 Task: Find connections with filter location Asunción Mita with filter topic #Culturewith filter profile language Spanish with filter current company John Deere with filter school Indian Institute of Management Rohtak with filter industry Internet News with filter service category Video Production with filter keywords title Shelf Stocker
Action: Mouse moved to (479, 49)
Screenshot: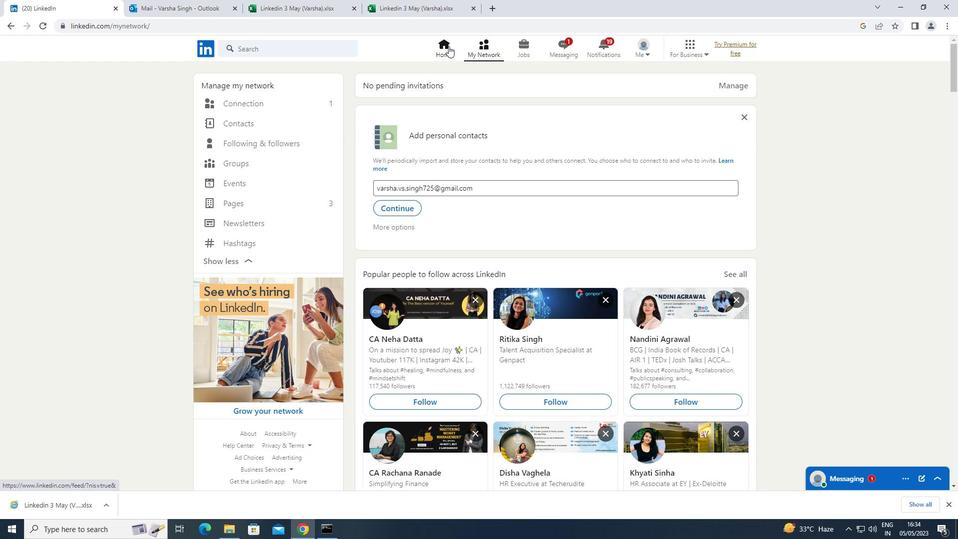 
Action: Mouse pressed left at (479, 49)
Screenshot: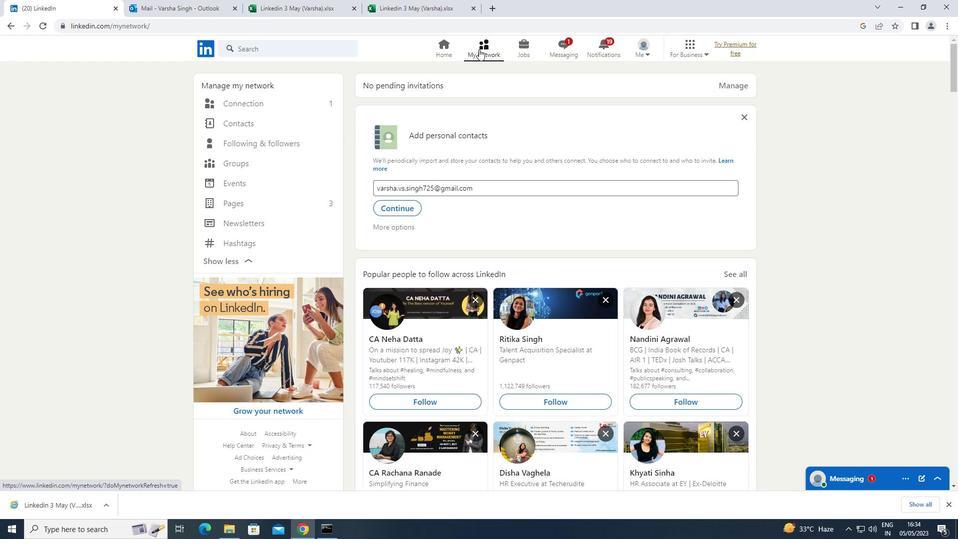 
Action: Mouse moved to (271, 99)
Screenshot: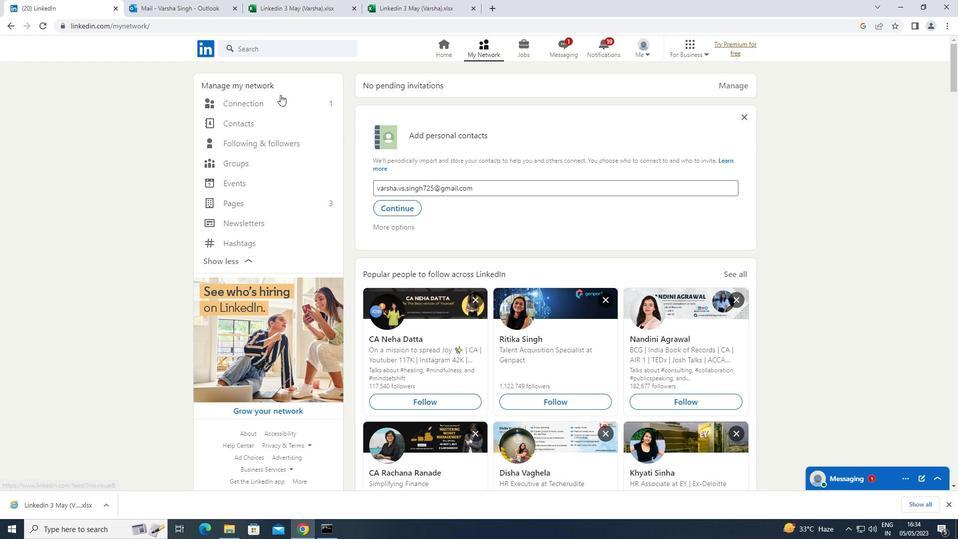 
Action: Mouse pressed left at (271, 99)
Screenshot: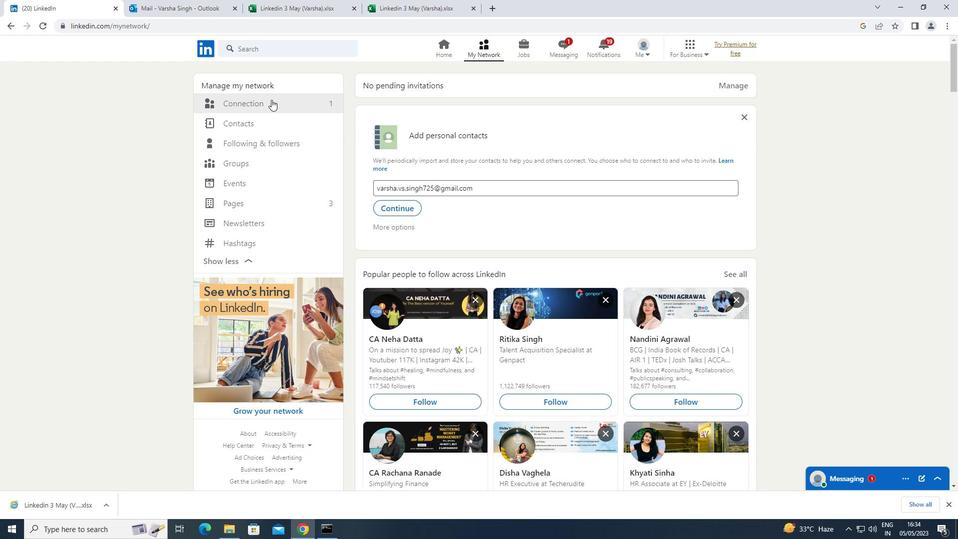 
Action: Mouse moved to (551, 101)
Screenshot: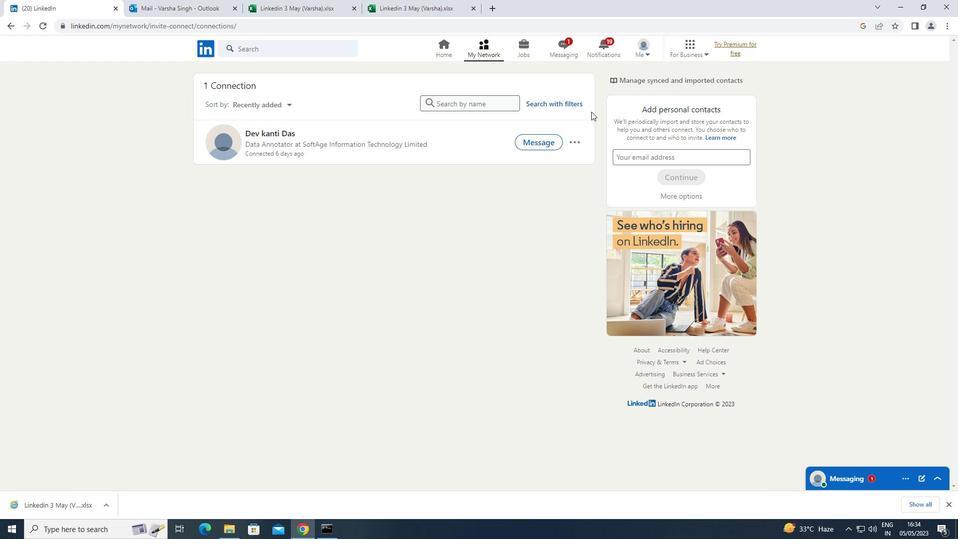 
Action: Mouse pressed left at (551, 101)
Screenshot: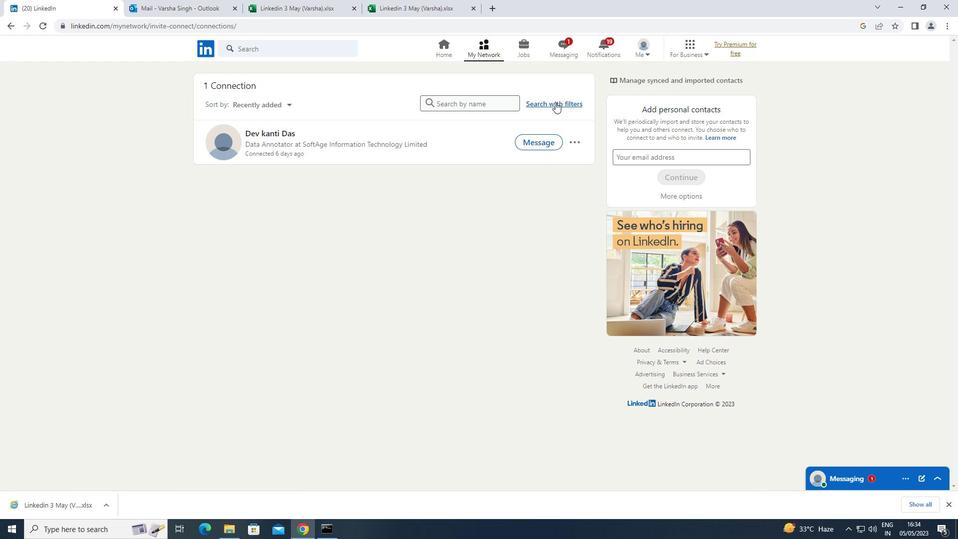 
Action: Mouse moved to (505, 75)
Screenshot: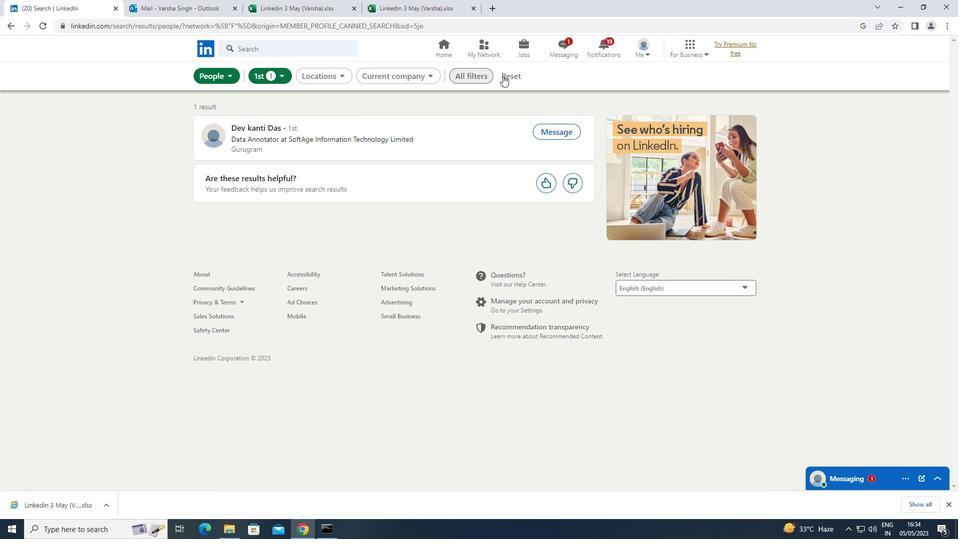 
Action: Mouse pressed left at (505, 75)
Screenshot: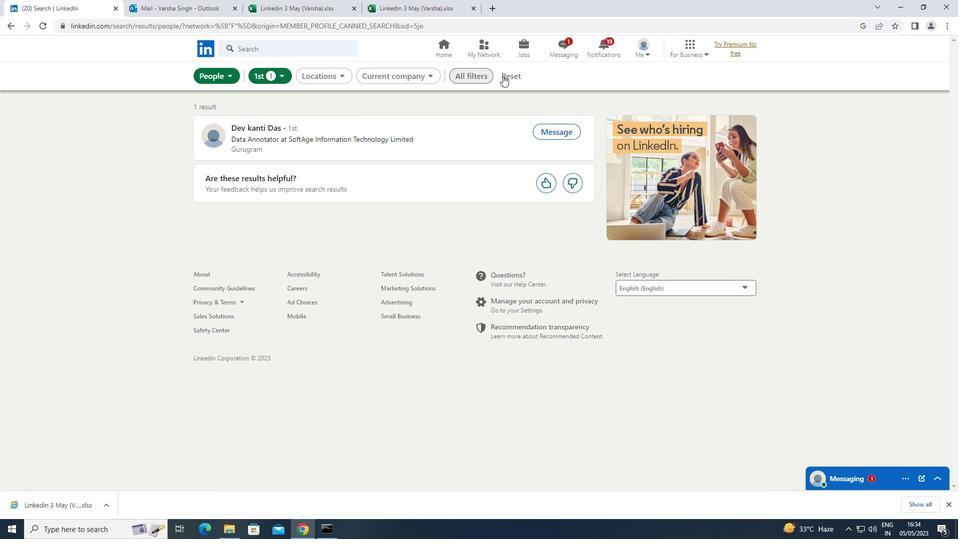 
Action: Mouse moved to (483, 77)
Screenshot: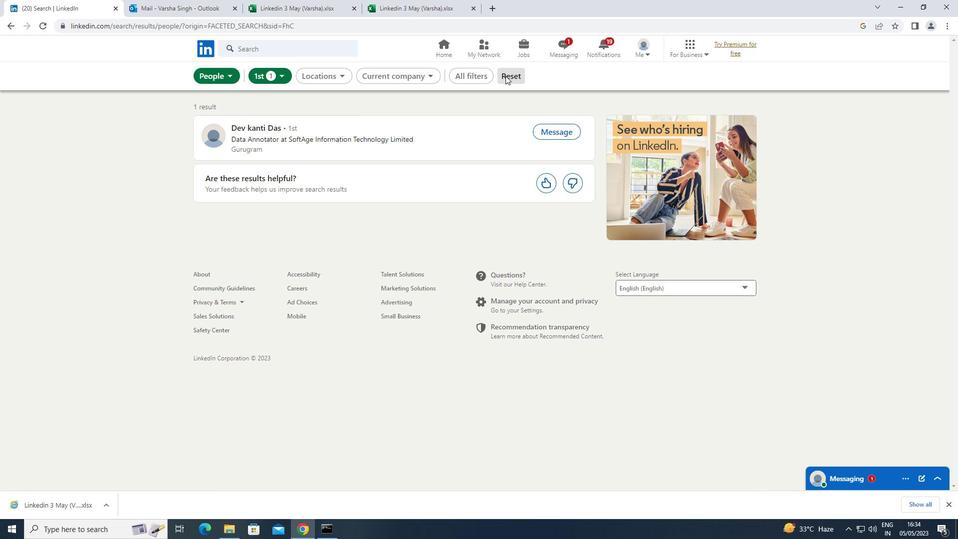 
Action: Mouse pressed left at (483, 77)
Screenshot: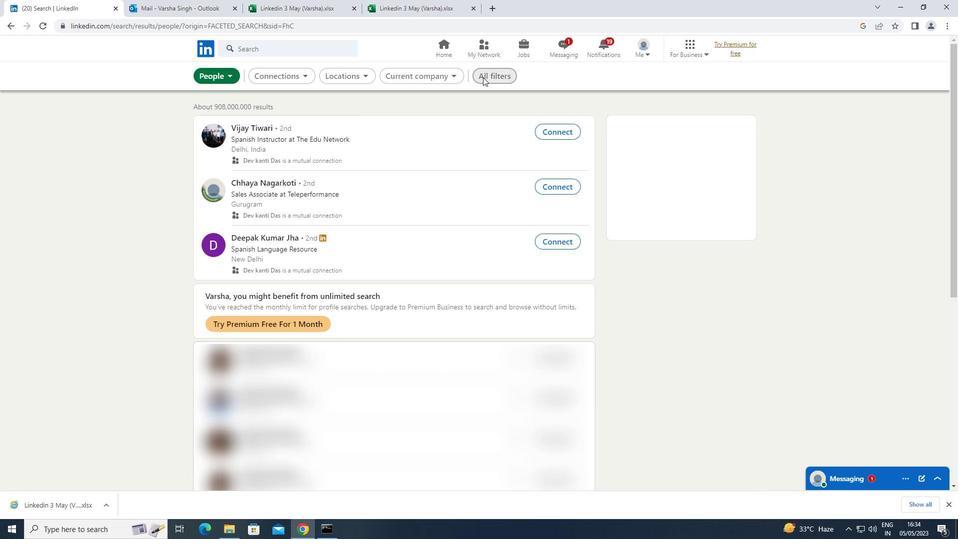 
Action: Mouse moved to (819, 234)
Screenshot: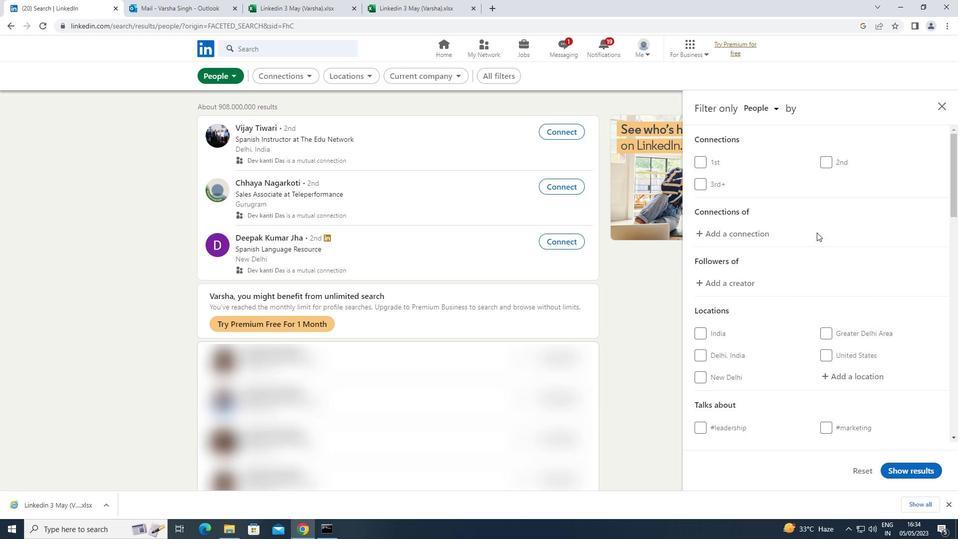 
Action: Mouse scrolled (819, 233) with delta (0, 0)
Screenshot: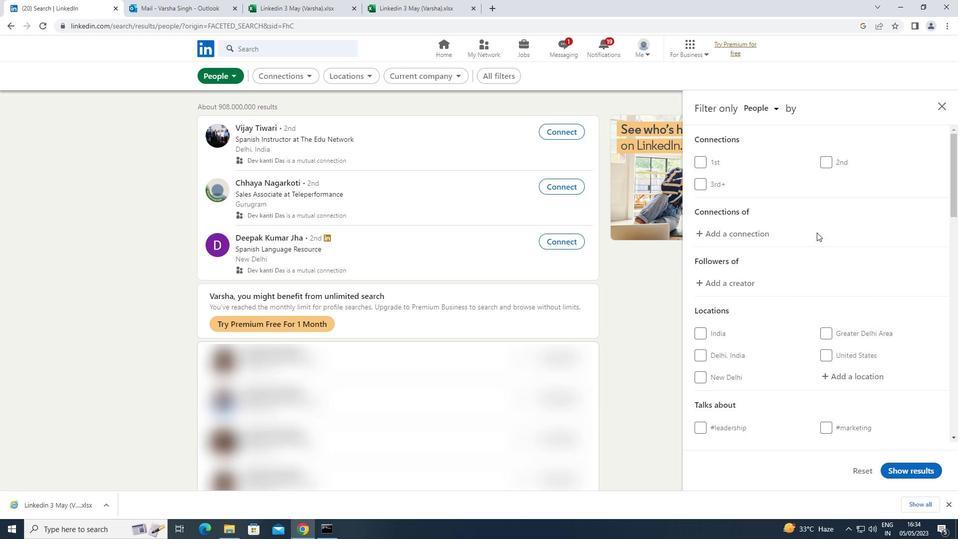 
Action: Mouse moved to (819, 234)
Screenshot: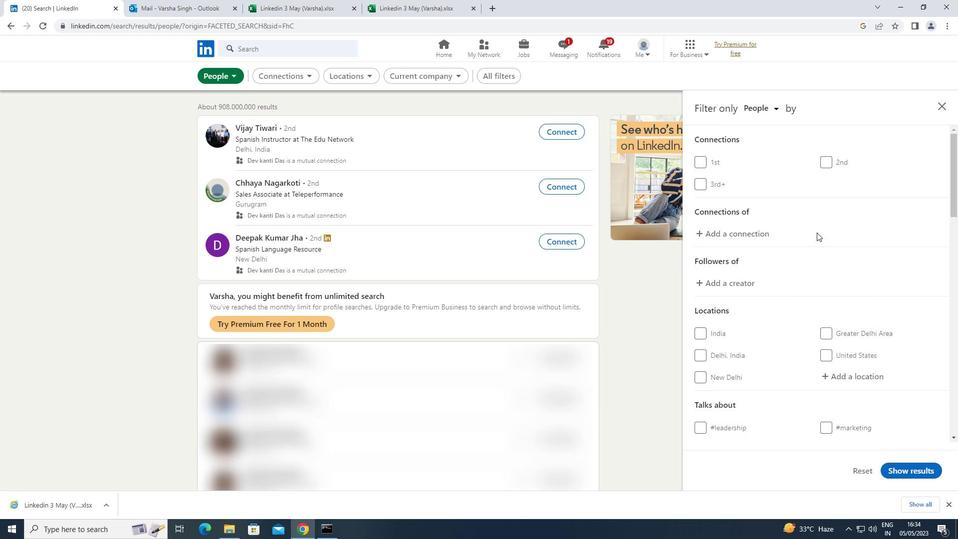 
Action: Mouse scrolled (819, 234) with delta (0, 0)
Screenshot: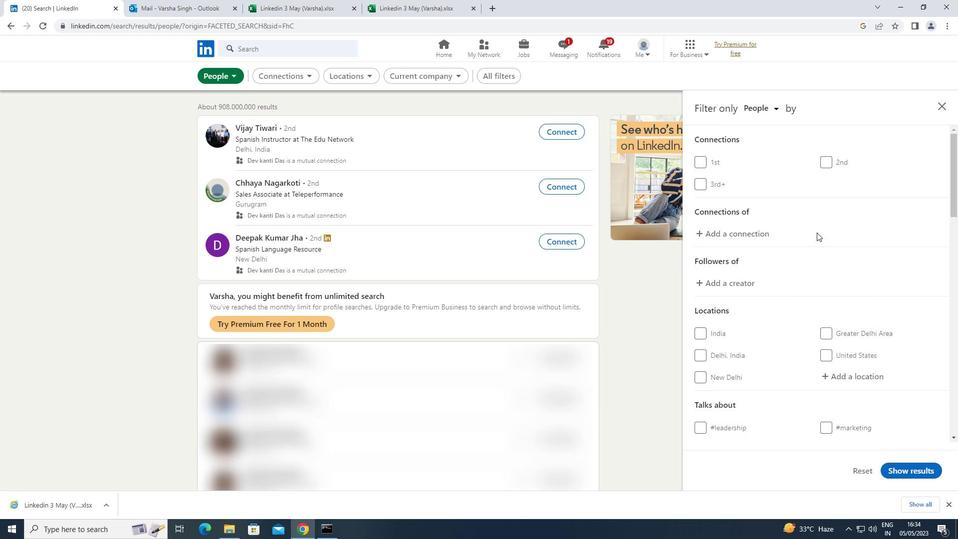 
Action: Mouse moved to (850, 274)
Screenshot: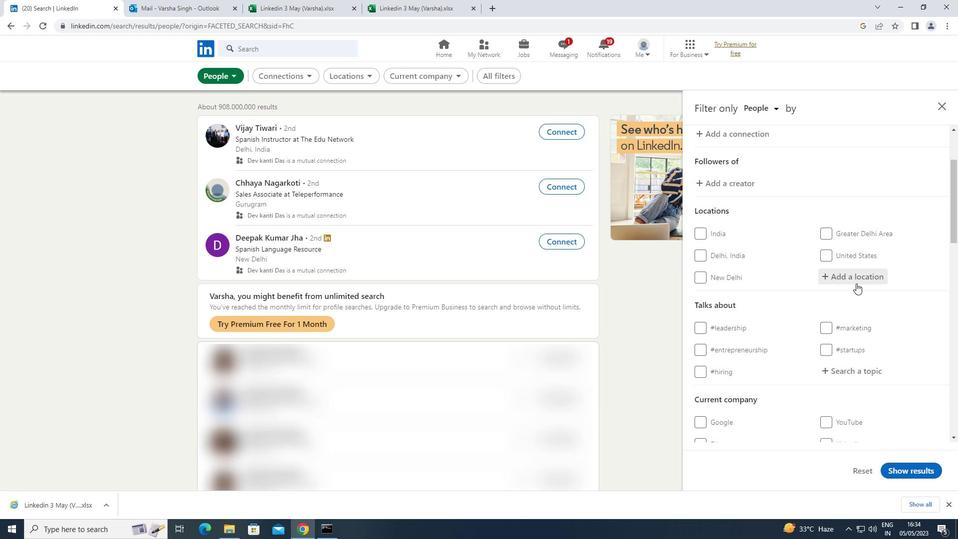 
Action: Mouse pressed left at (850, 274)
Screenshot: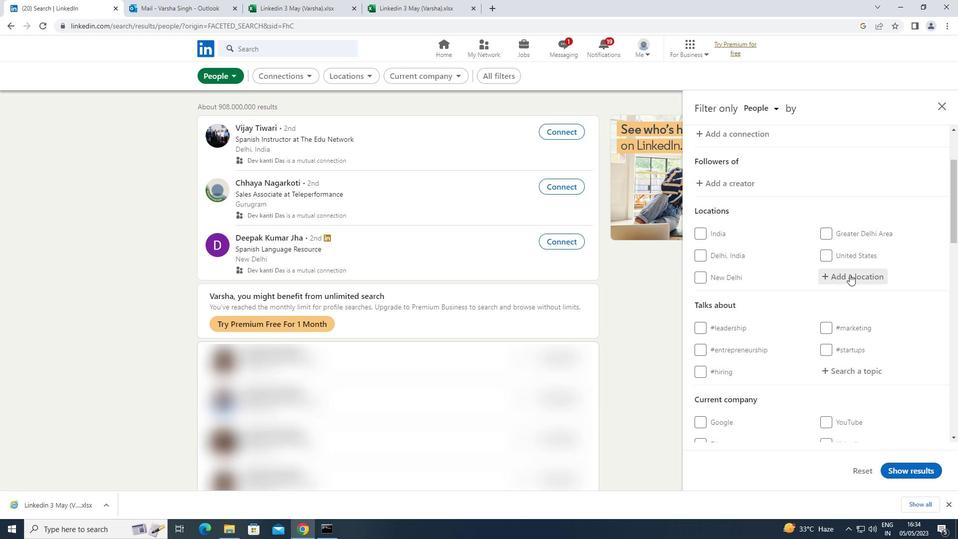 
Action: Key pressed <Key.shift><Key.shift>ASUNCION<Key.space><Key.shift>MITA
Screenshot: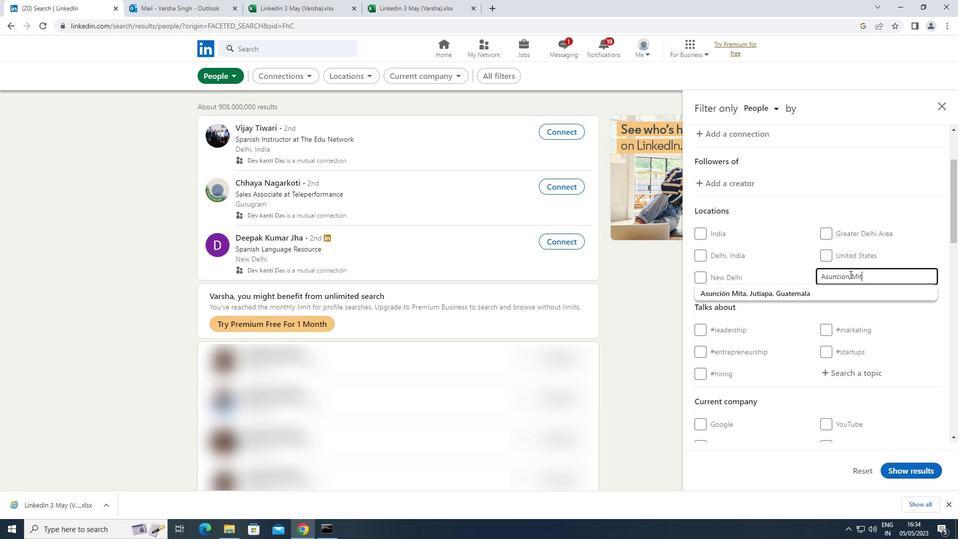 
Action: Mouse moved to (830, 370)
Screenshot: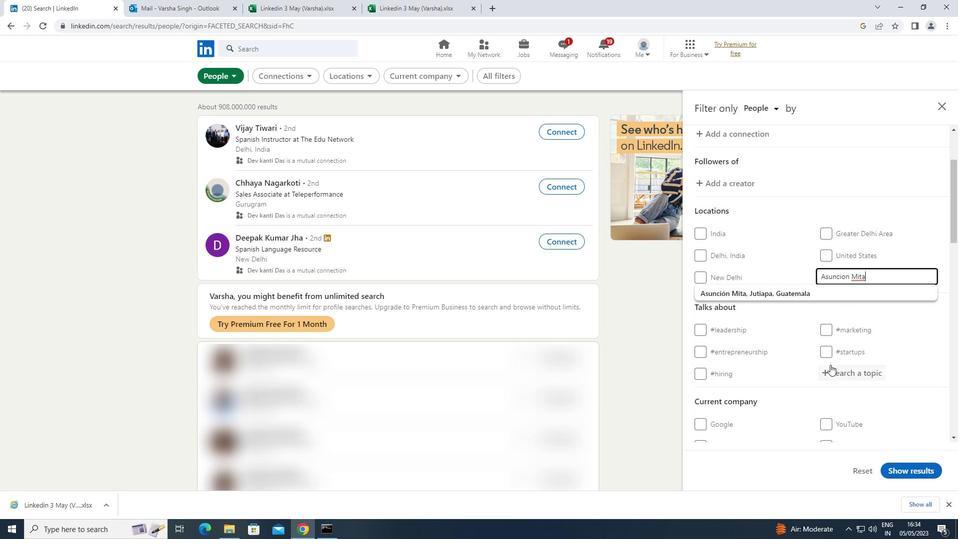 
Action: Mouse pressed left at (830, 370)
Screenshot: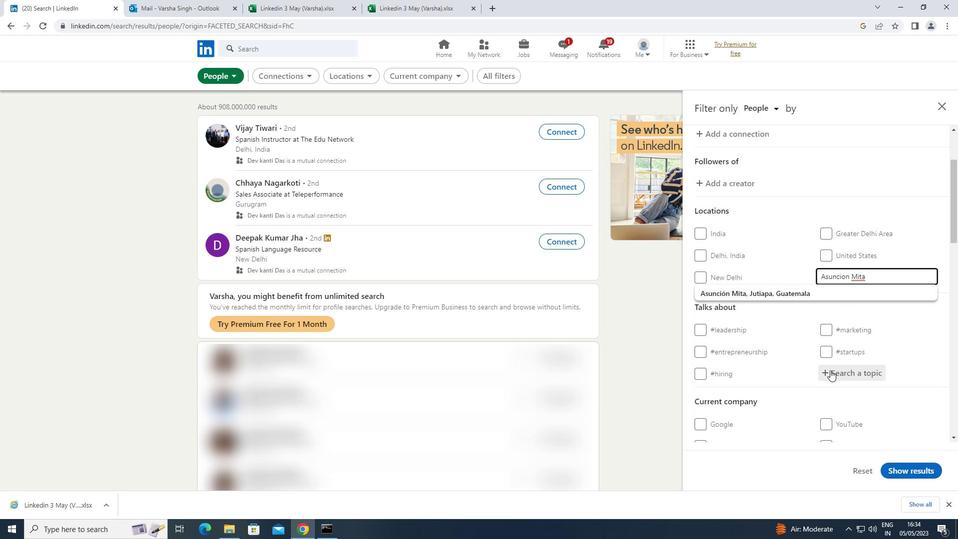 
Action: Key pressed <Key.shift>CULTURE
Screenshot: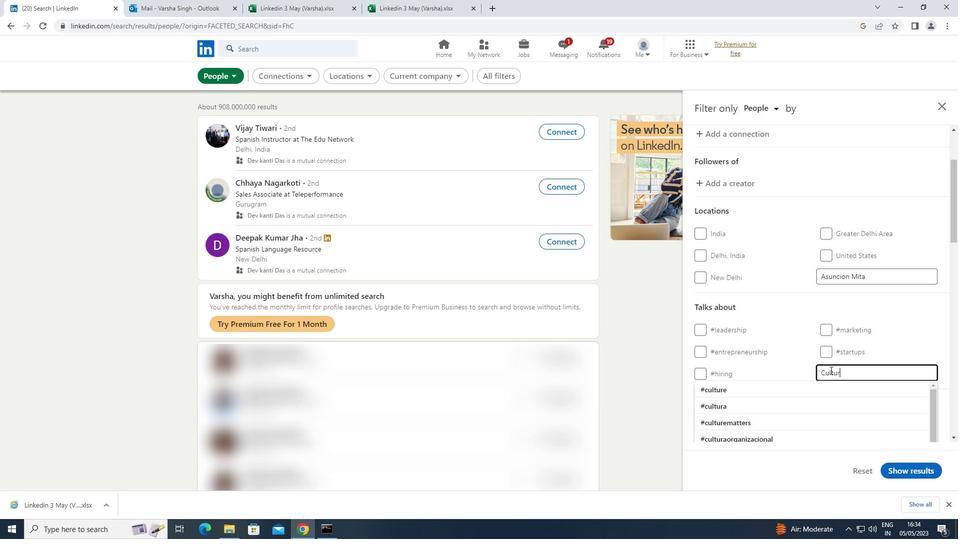
Action: Mouse moved to (809, 386)
Screenshot: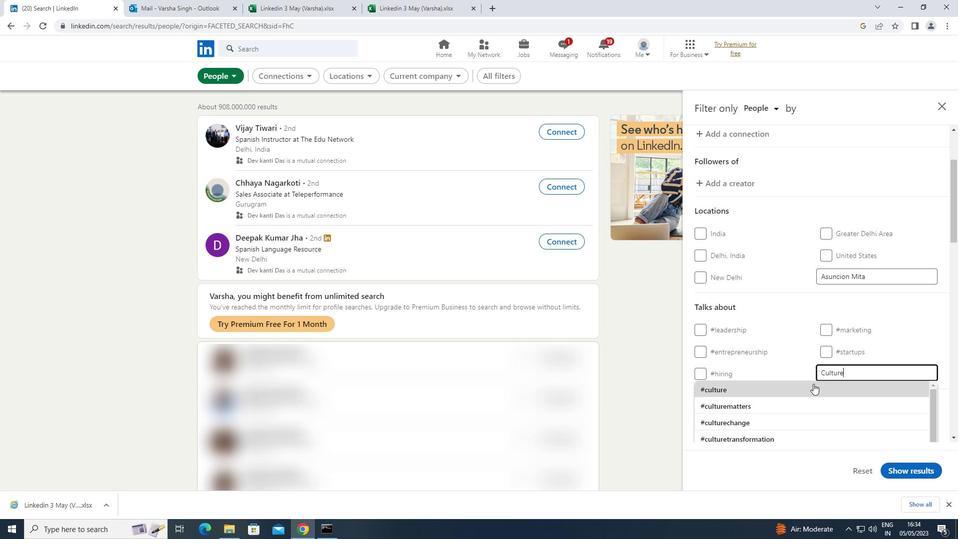 
Action: Mouse pressed left at (809, 386)
Screenshot: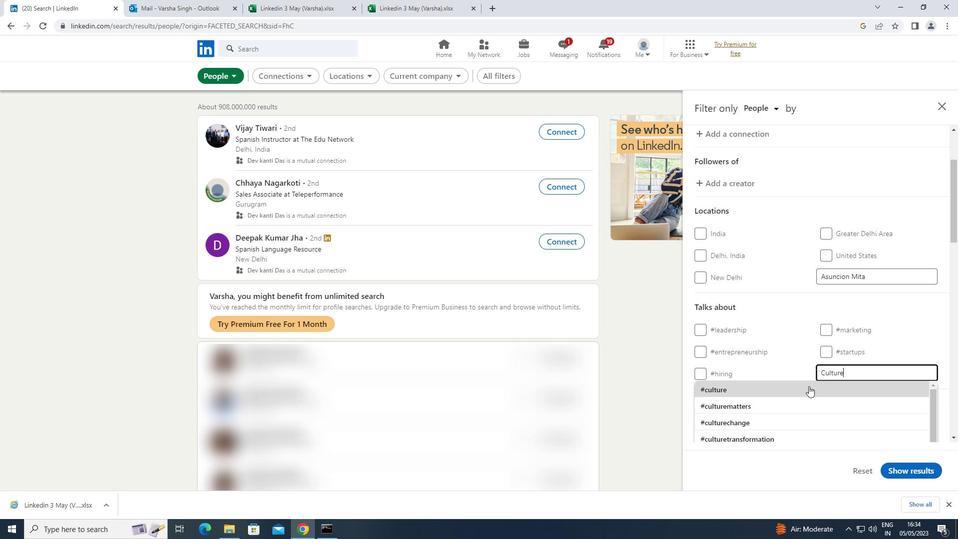 
Action: Mouse moved to (810, 384)
Screenshot: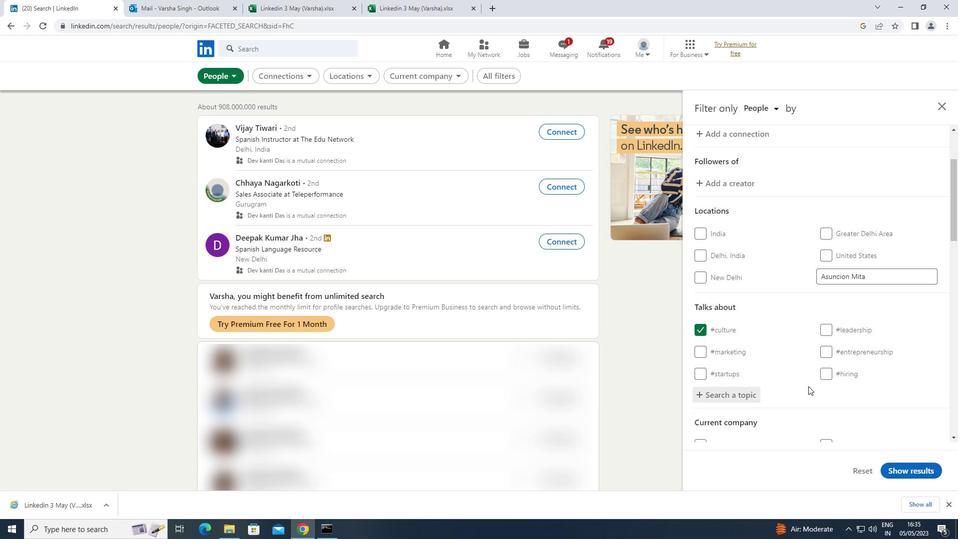 
Action: Mouse scrolled (810, 384) with delta (0, 0)
Screenshot: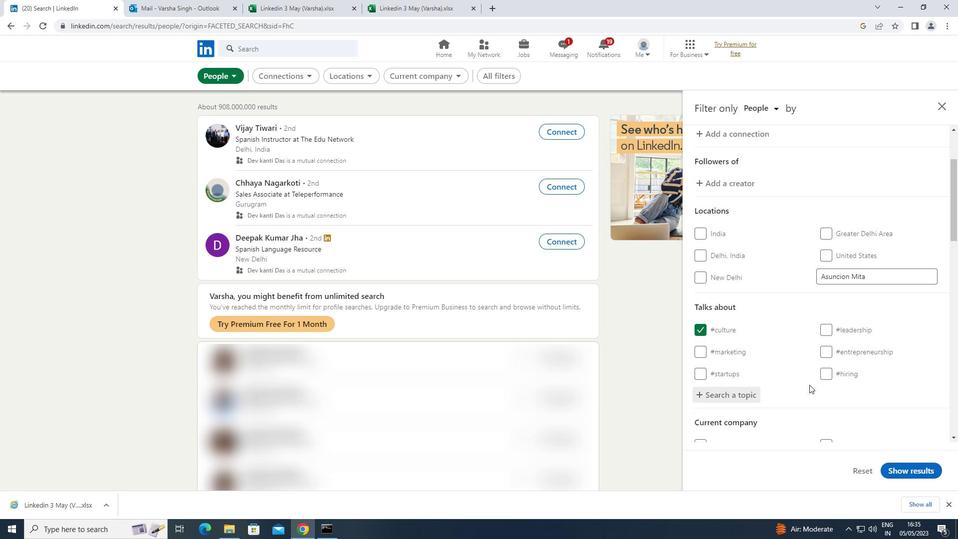 
Action: Mouse scrolled (810, 384) with delta (0, 0)
Screenshot: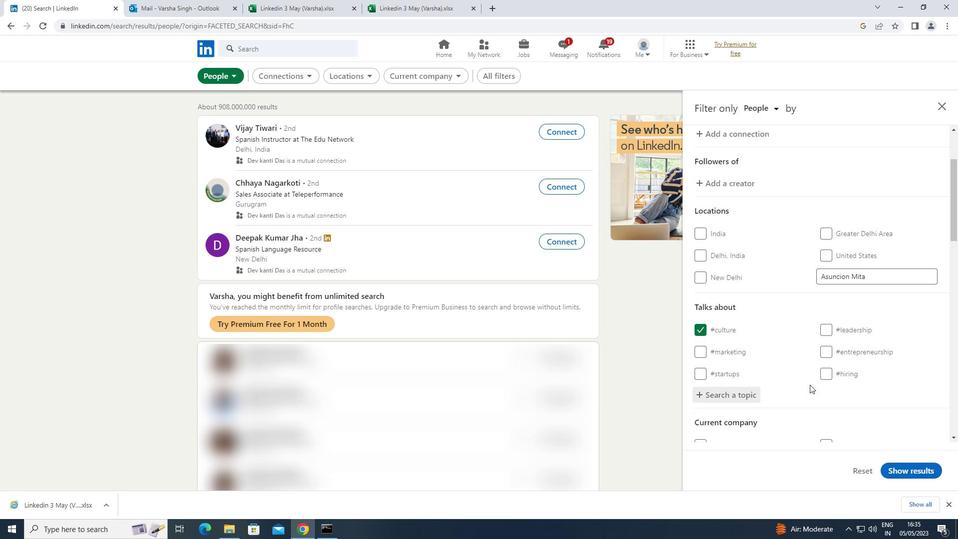 
Action: Mouse moved to (812, 380)
Screenshot: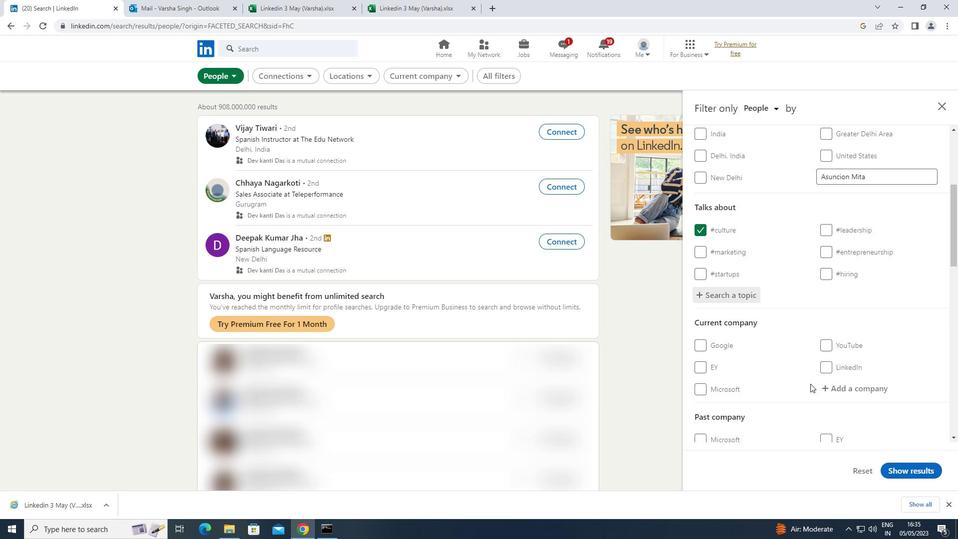 
Action: Mouse scrolled (812, 379) with delta (0, 0)
Screenshot: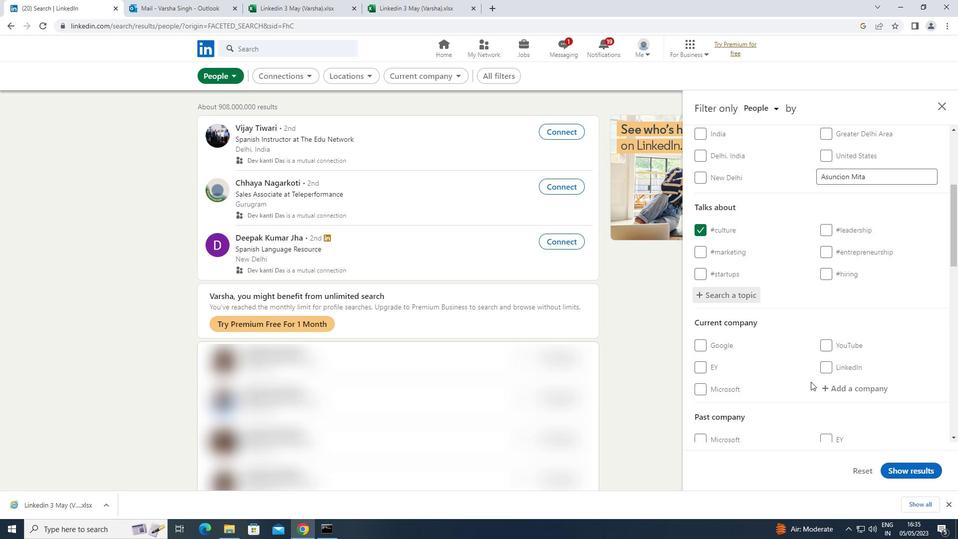 
Action: Mouse scrolled (812, 379) with delta (0, 0)
Screenshot: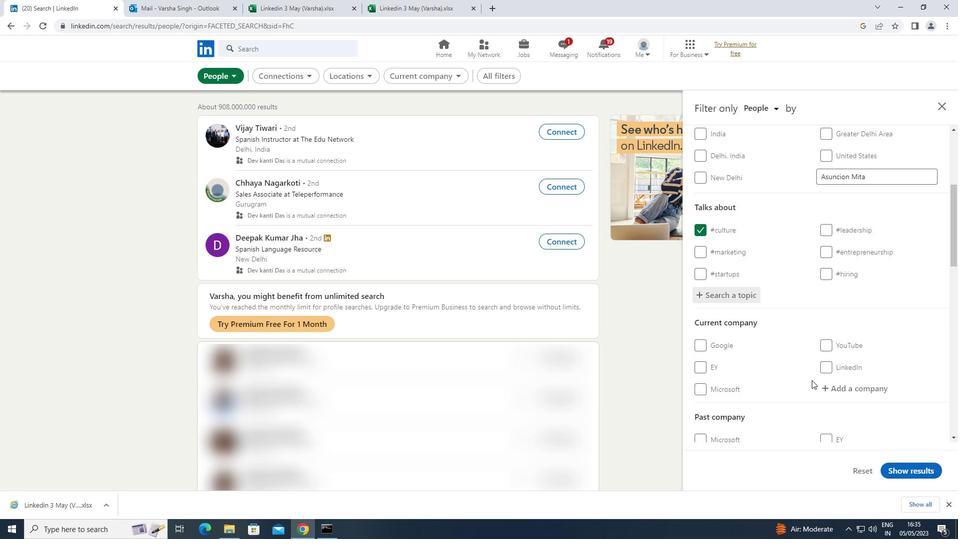 
Action: Mouse scrolled (812, 379) with delta (0, 0)
Screenshot: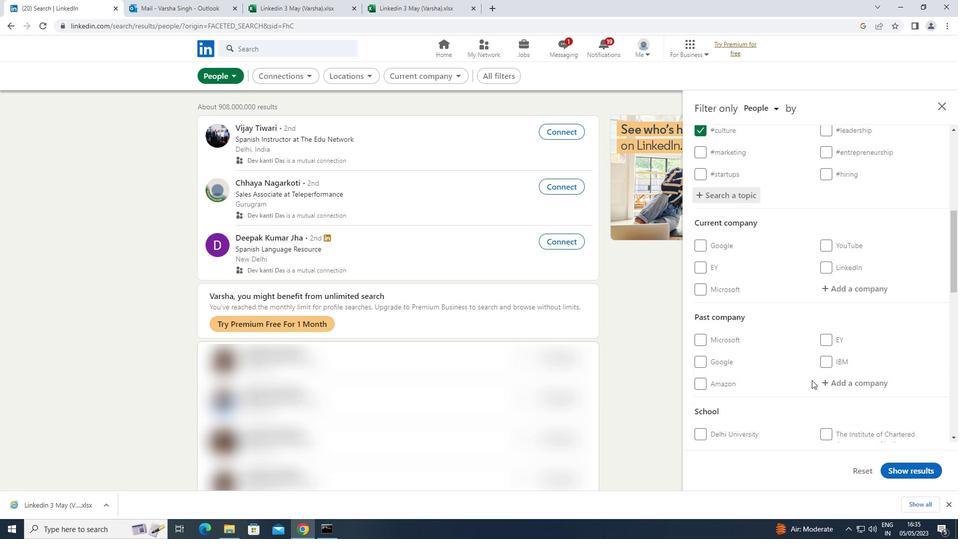 
Action: Mouse scrolled (812, 379) with delta (0, 0)
Screenshot: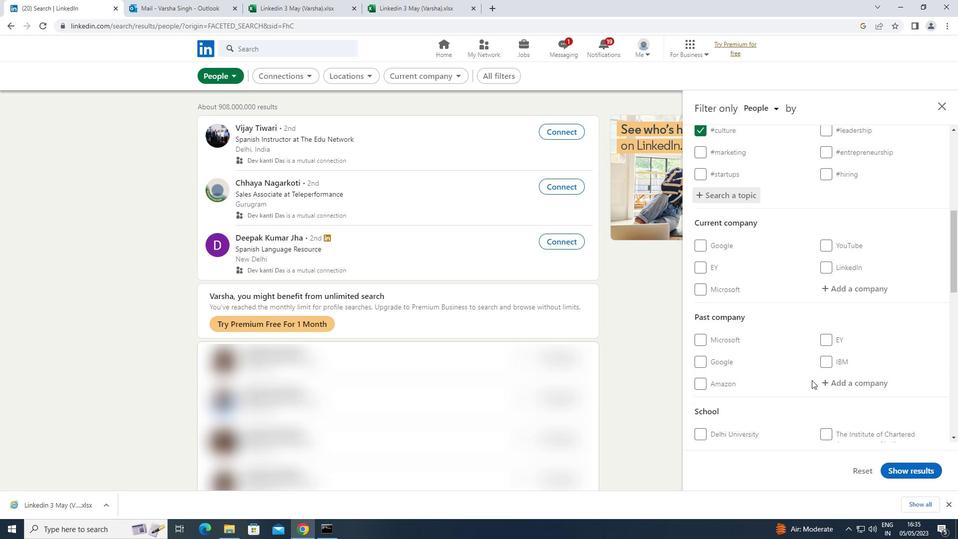 
Action: Mouse scrolled (812, 379) with delta (0, 0)
Screenshot: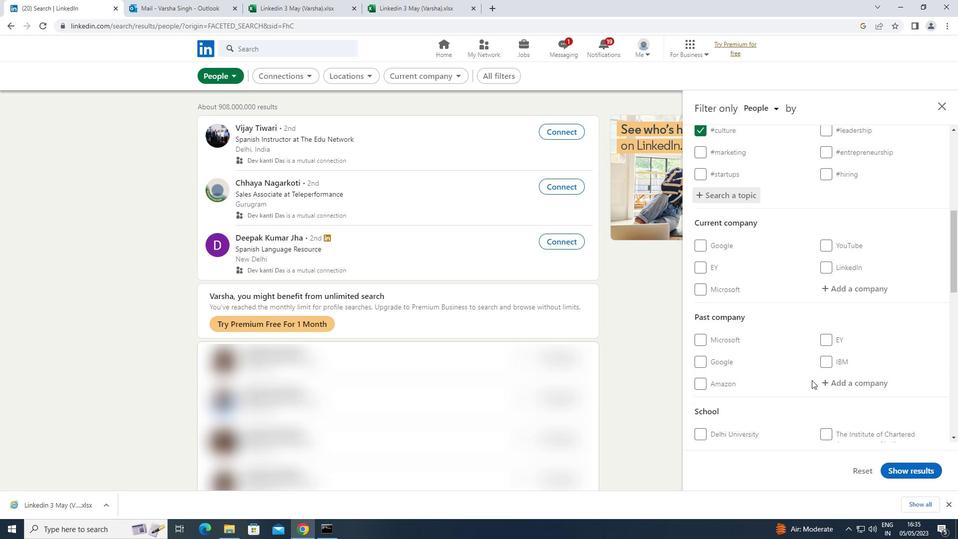 
Action: Mouse scrolled (812, 379) with delta (0, 0)
Screenshot: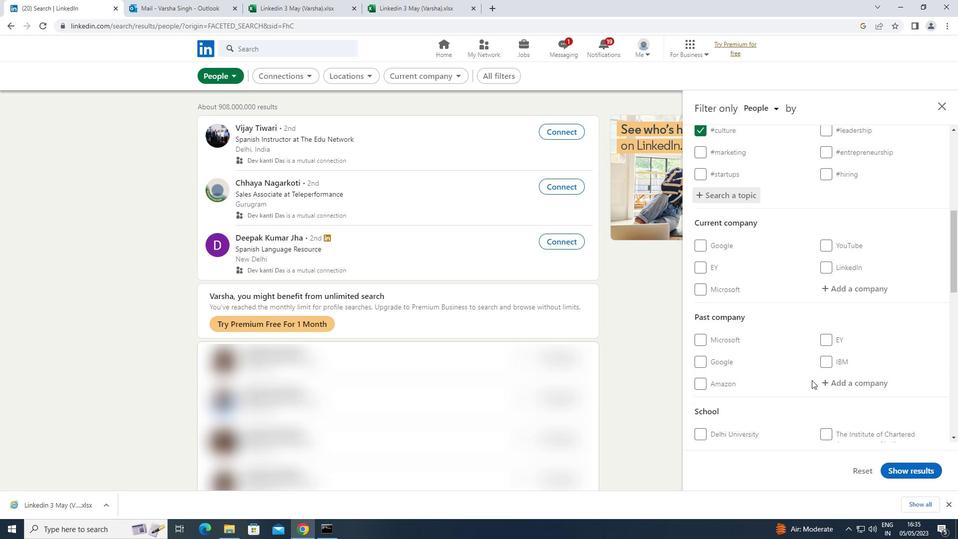 
Action: Mouse scrolled (812, 379) with delta (0, 0)
Screenshot: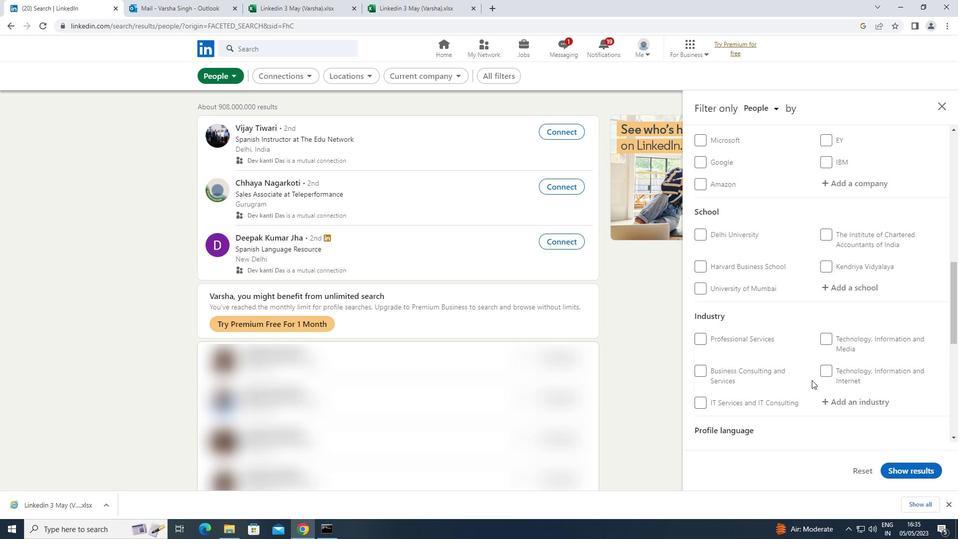 
Action: Mouse scrolled (812, 379) with delta (0, 0)
Screenshot: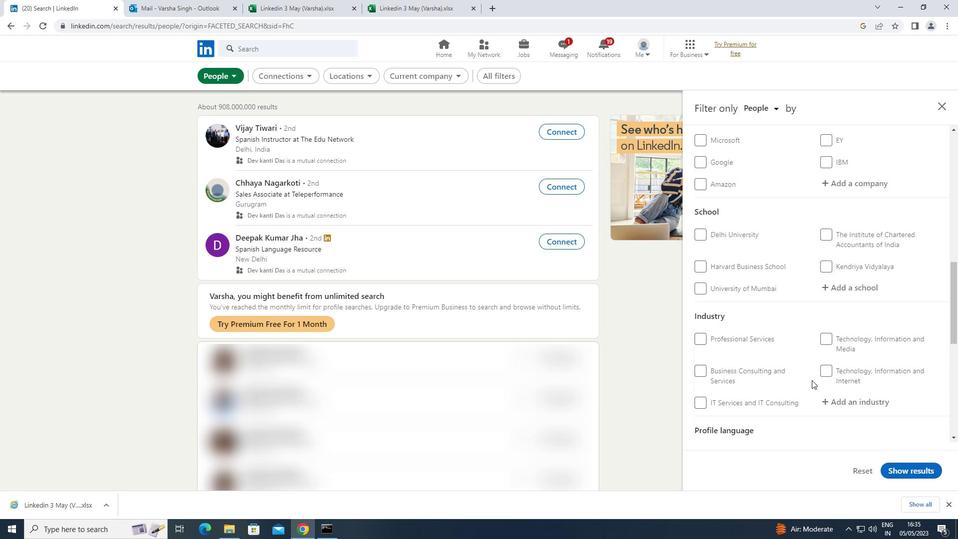 
Action: Mouse scrolled (812, 379) with delta (0, 0)
Screenshot: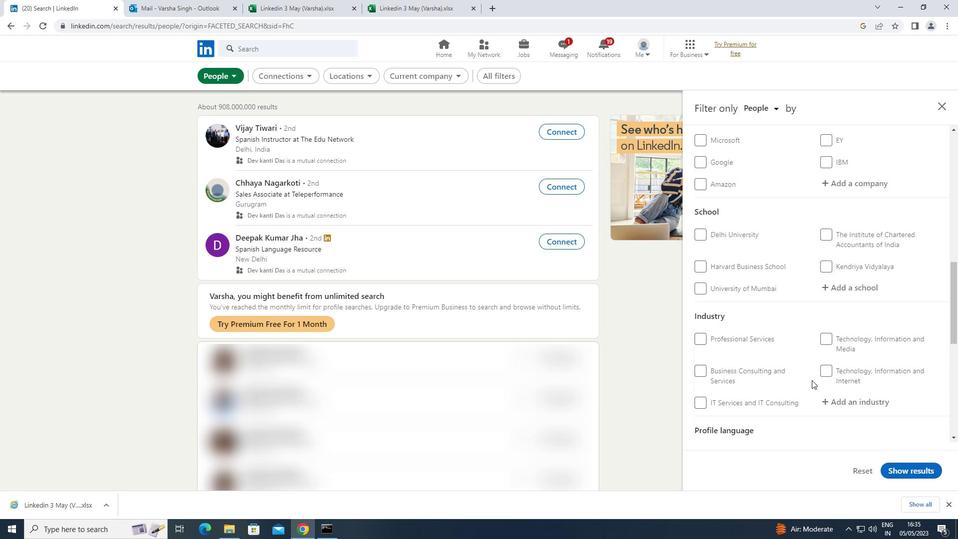 
Action: Mouse moved to (703, 322)
Screenshot: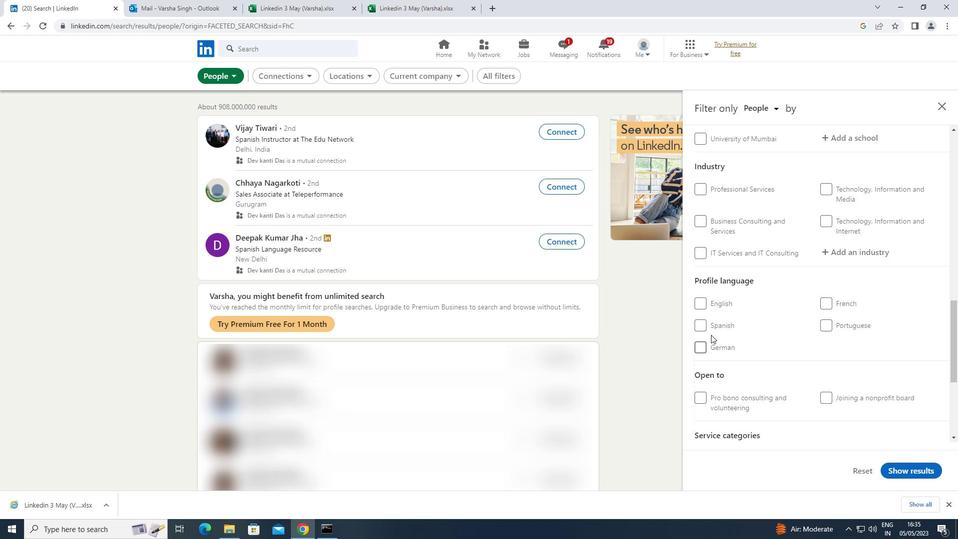 
Action: Mouse pressed left at (703, 322)
Screenshot: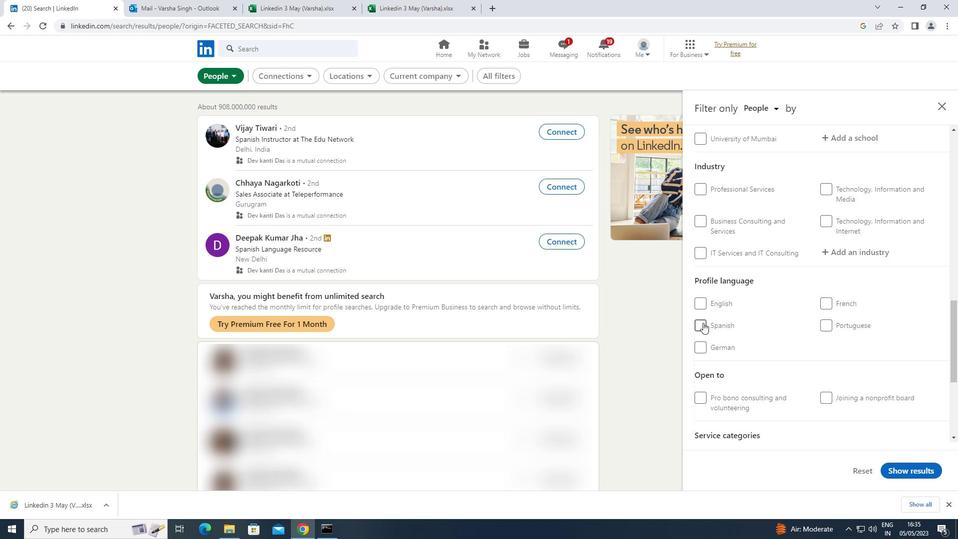 
Action: Mouse moved to (784, 316)
Screenshot: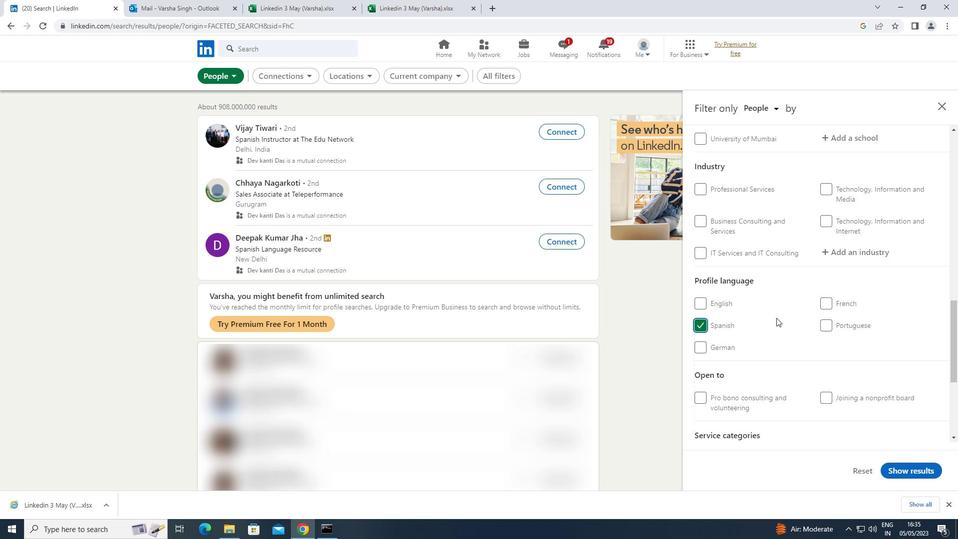 
Action: Mouse scrolled (784, 316) with delta (0, 0)
Screenshot: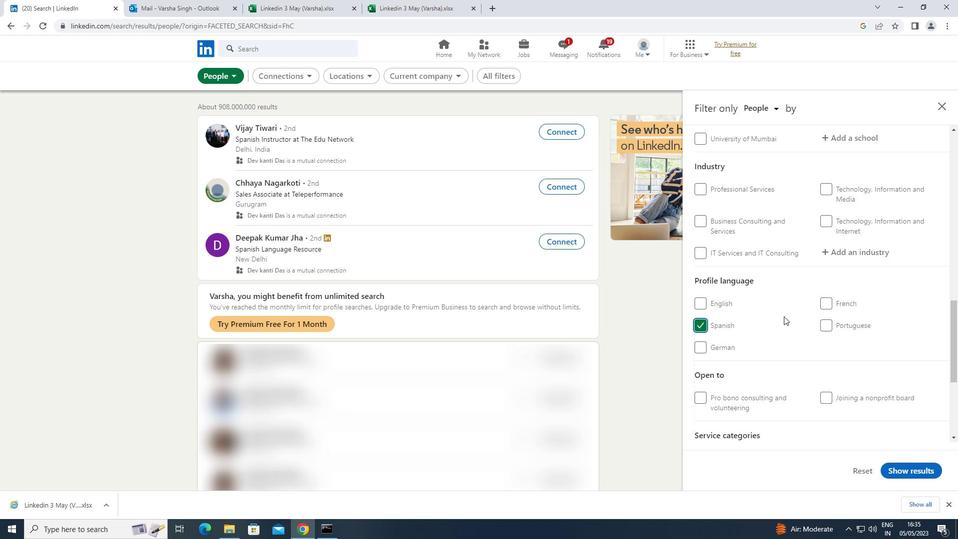 
Action: Mouse scrolled (784, 316) with delta (0, 0)
Screenshot: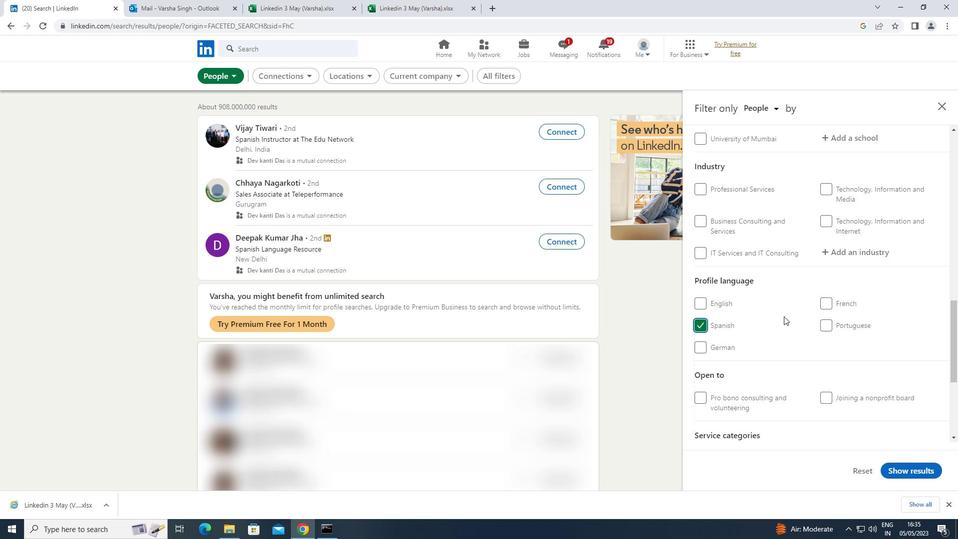
Action: Mouse scrolled (784, 316) with delta (0, 0)
Screenshot: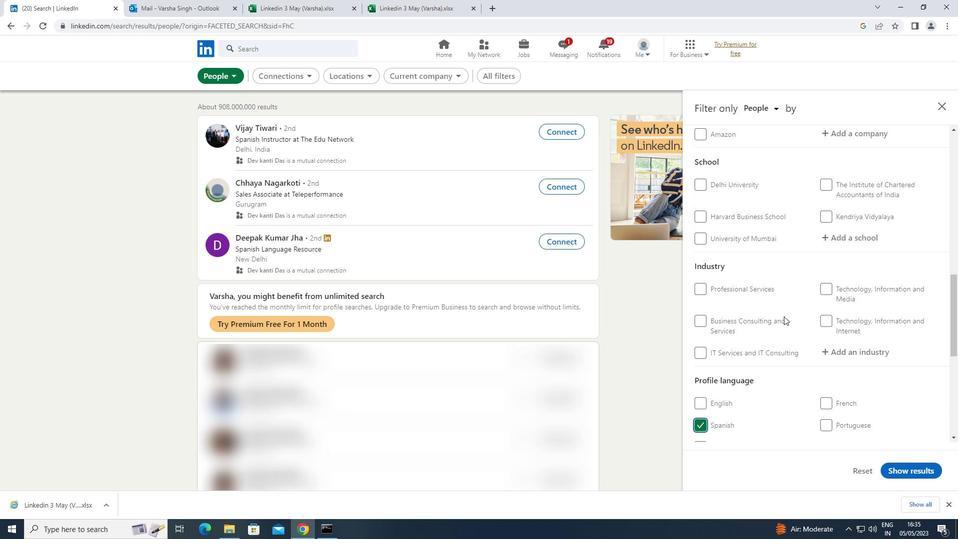 
Action: Mouse scrolled (784, 316) with delta (0, 0)
Screenshot: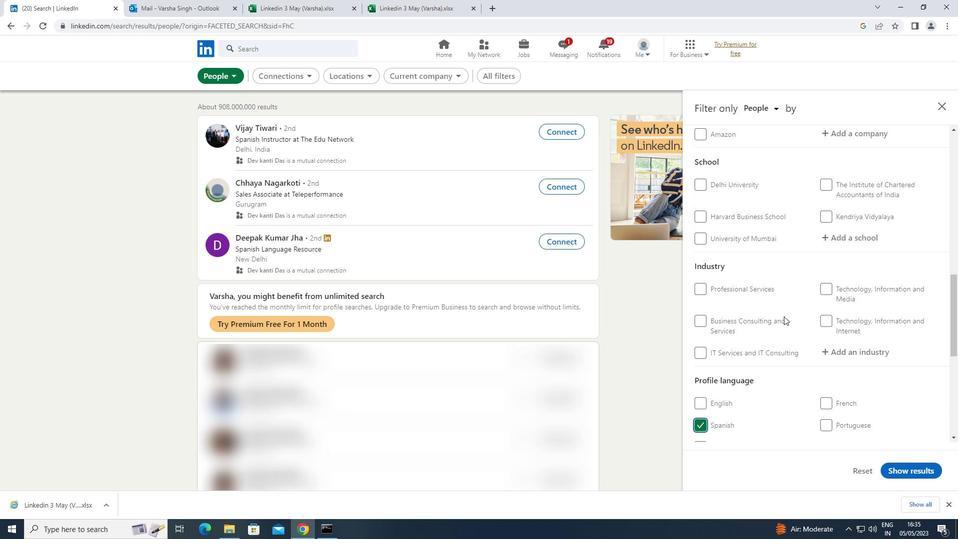 
Action: Mouse scrolled (784, 316) with delta (0, 0)
Screenshot: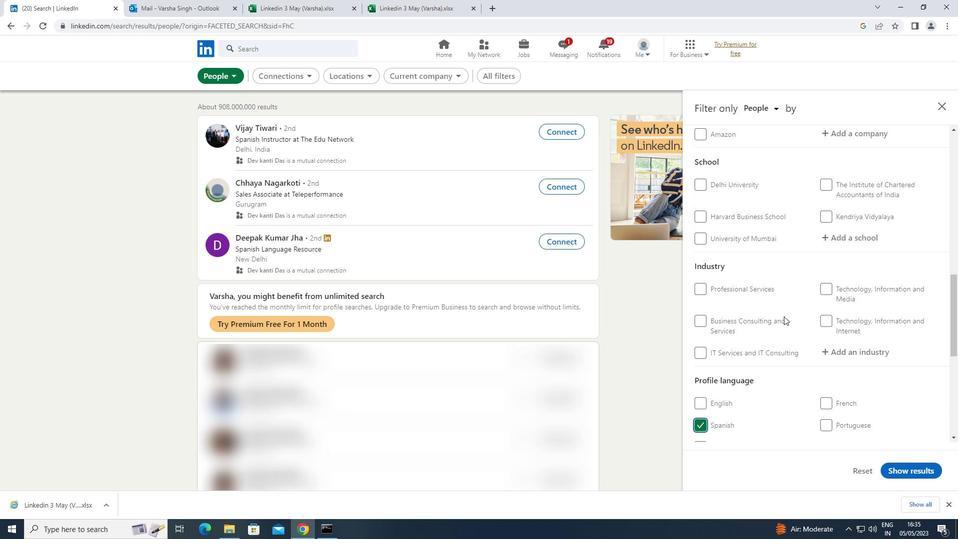 
Action: Mouse scrolled (784, 316) with delta (0, 0)
Screenshot: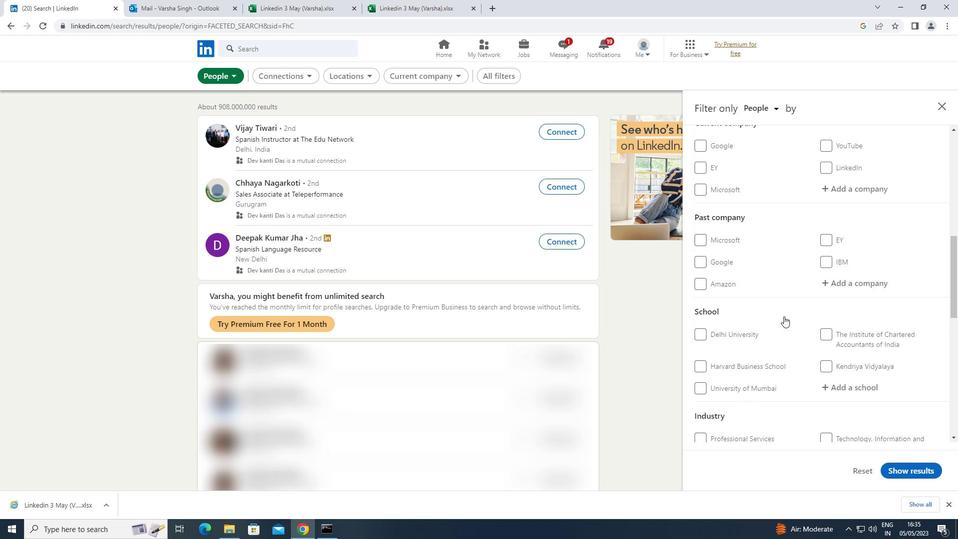 
Action: Mouse scrolled (784, 316) with delta (0, 0)
Screenshot: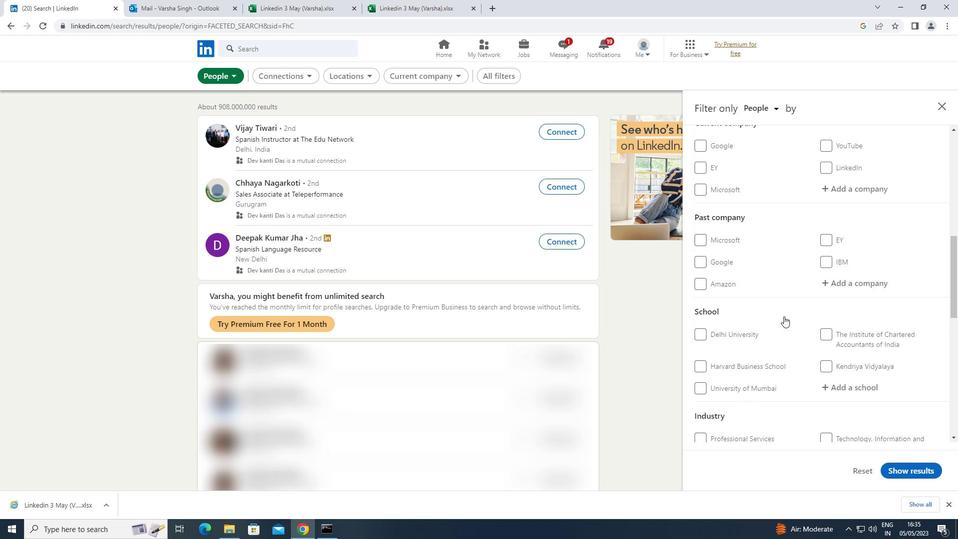 
Action: Mouse moved to (849, 289)
Screenshot: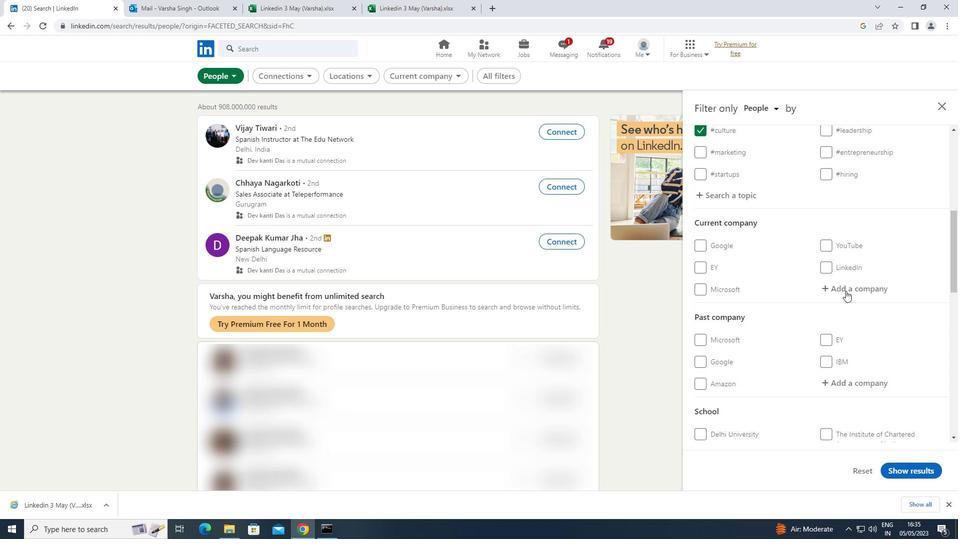 
Action: Mouse pressed left at (849, 289)
Screenshot: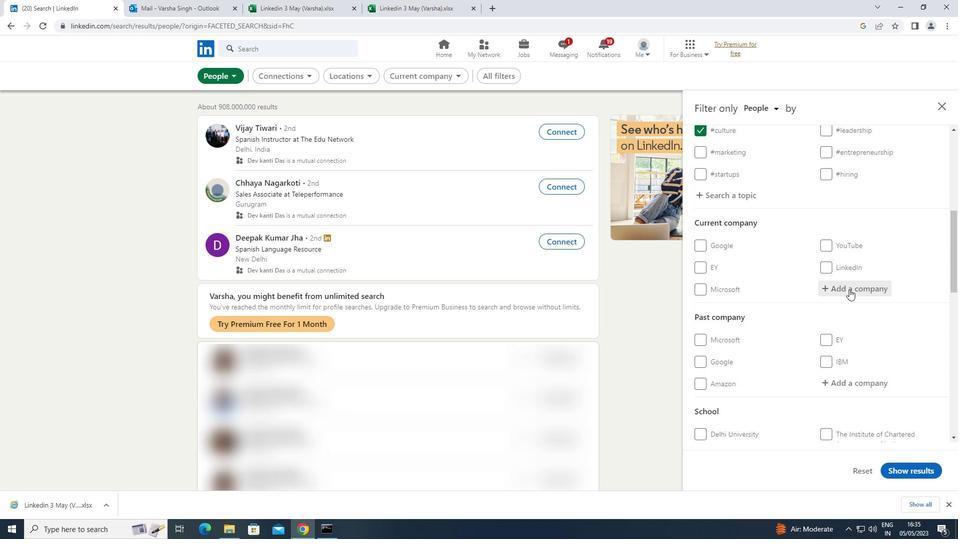 
Action: Key pressed <Key.shift>JOHN<Key.space><Key.shift>DEERE
Screenshot: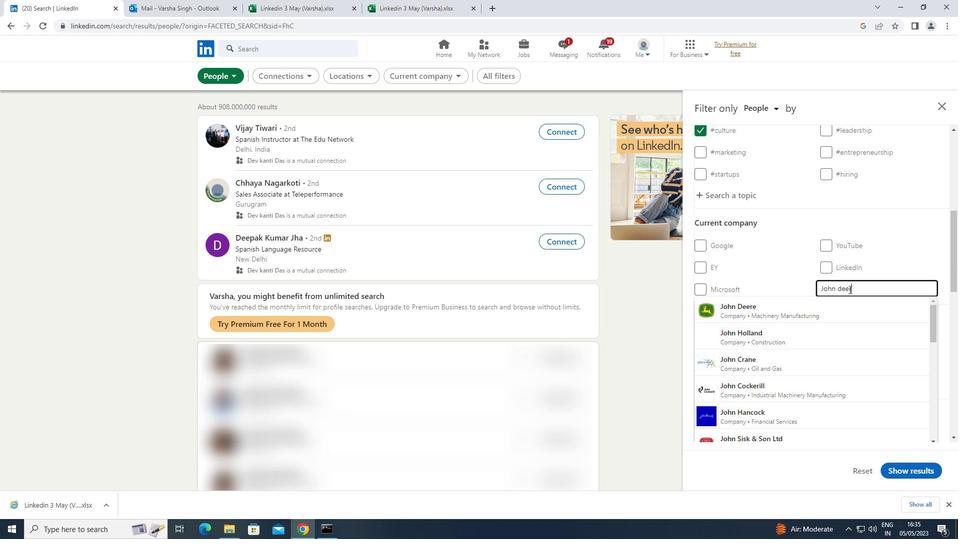 
Action: Mouse moved to (758, 302)
Screenshot: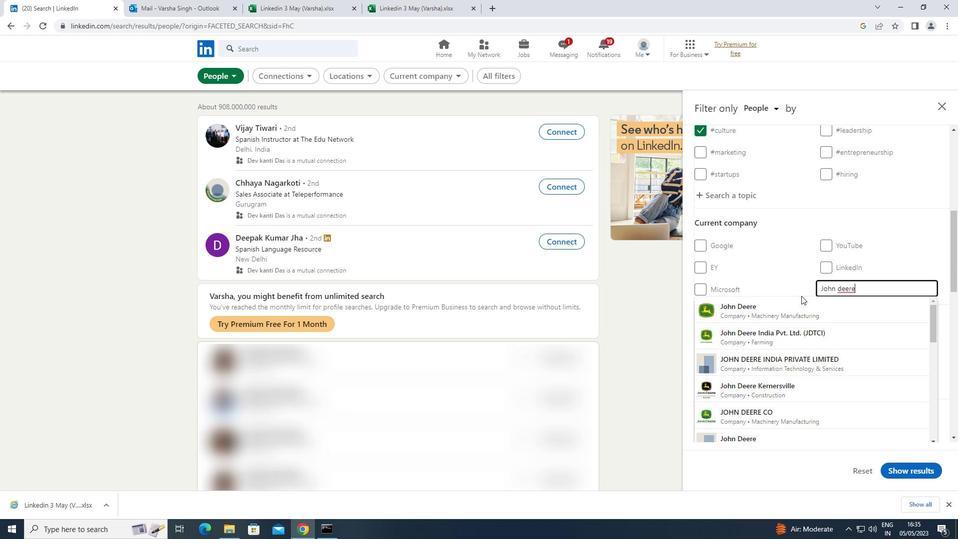 
Action: Mouse pressed left at (758, 302)
Screenshot: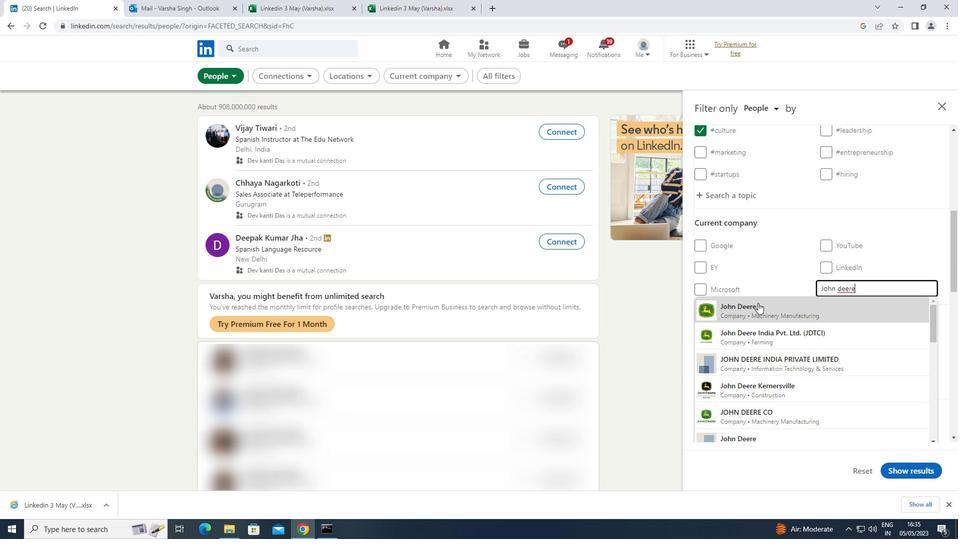 
Action: Mouse scrolled (758, 302) with delta (0, 0)
Screenshot: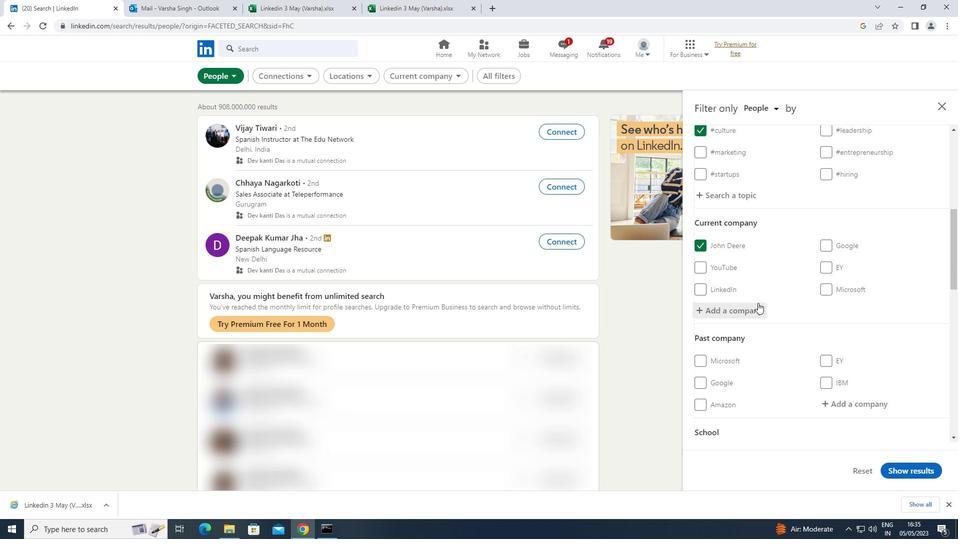 
Action: Mouse scrolled (758, 302) with delta (0, 0)
Screenshot: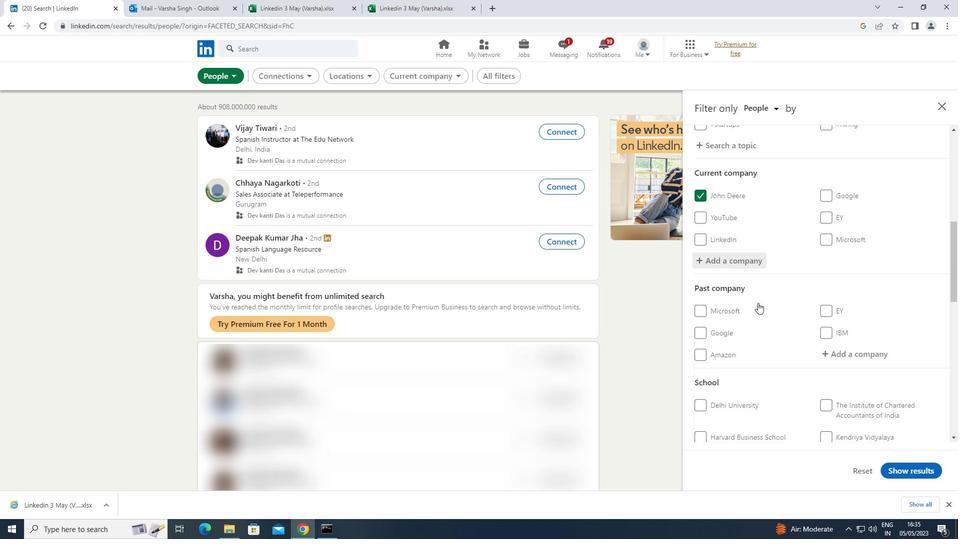 
Action: Mouse scrolled (758, 302) with delta (0, 0)
Screenshot: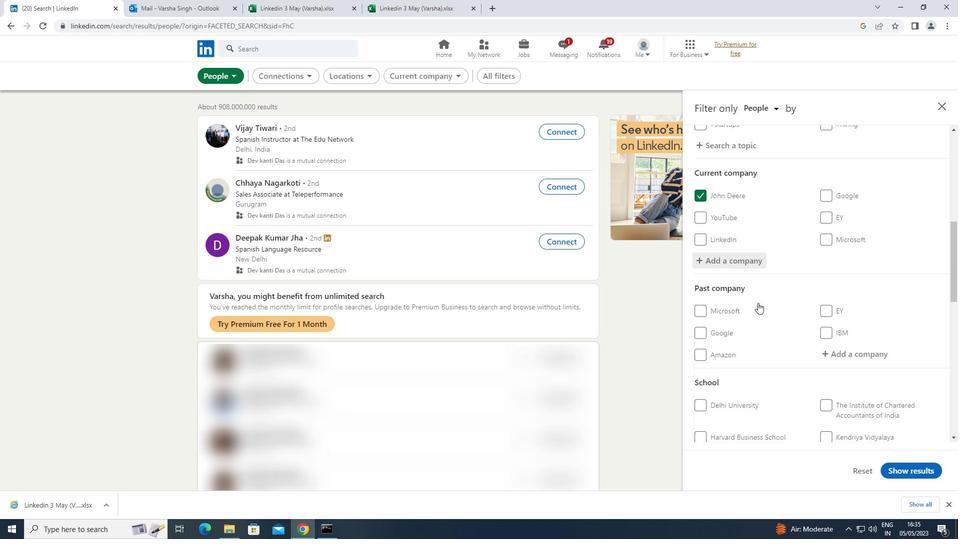 
Action: Mouse moved to (842, 353)
Screenshot: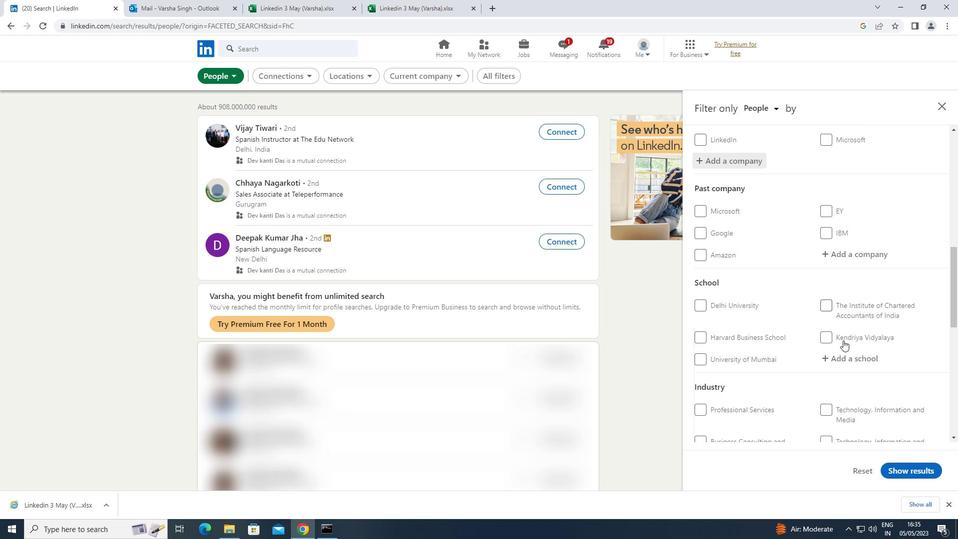 
Action: Mouse pressed left at (842, 353)
Screenshot: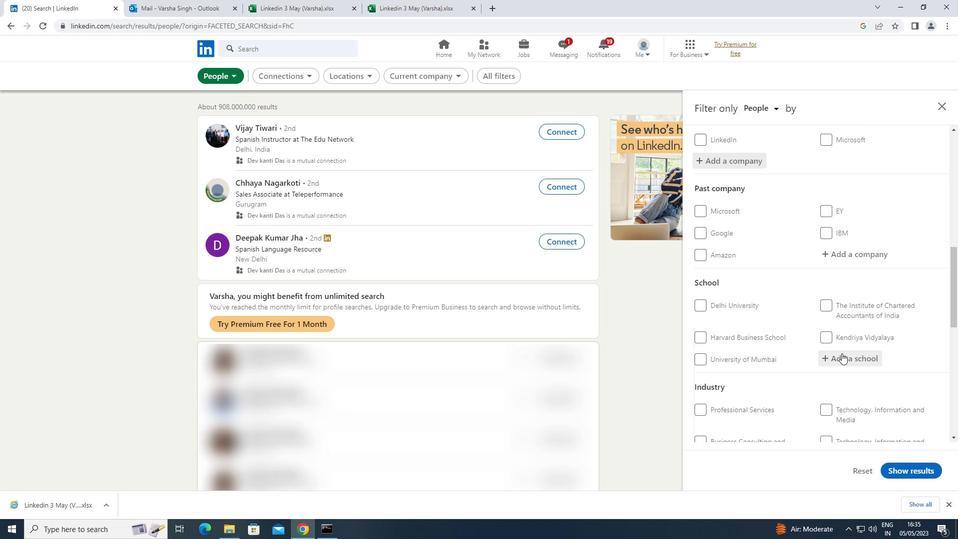 
Action: Key pressed <Key.shift>INDIAN<Key.space><Key.shift>INSTI
Screenshot: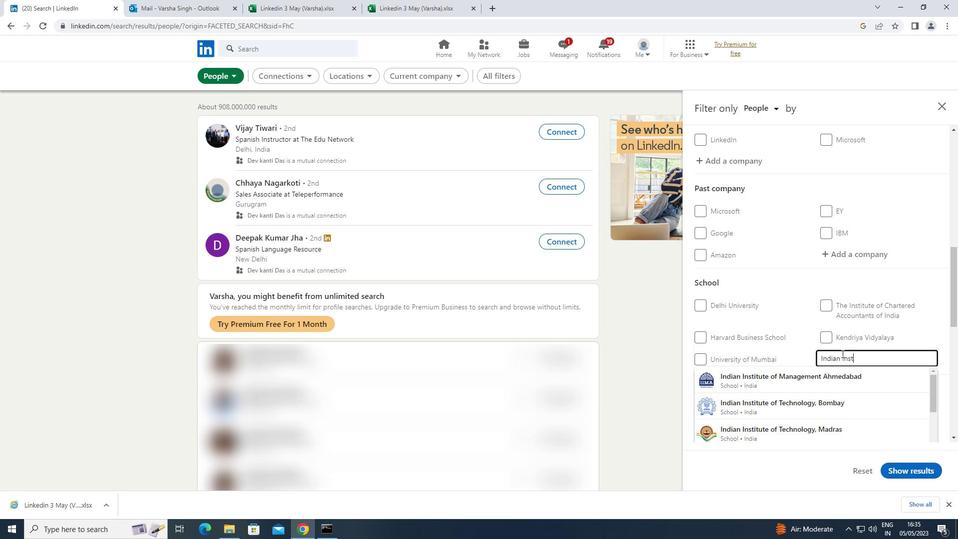 
Action: Mouse moved to (790, 384)
Screenshot: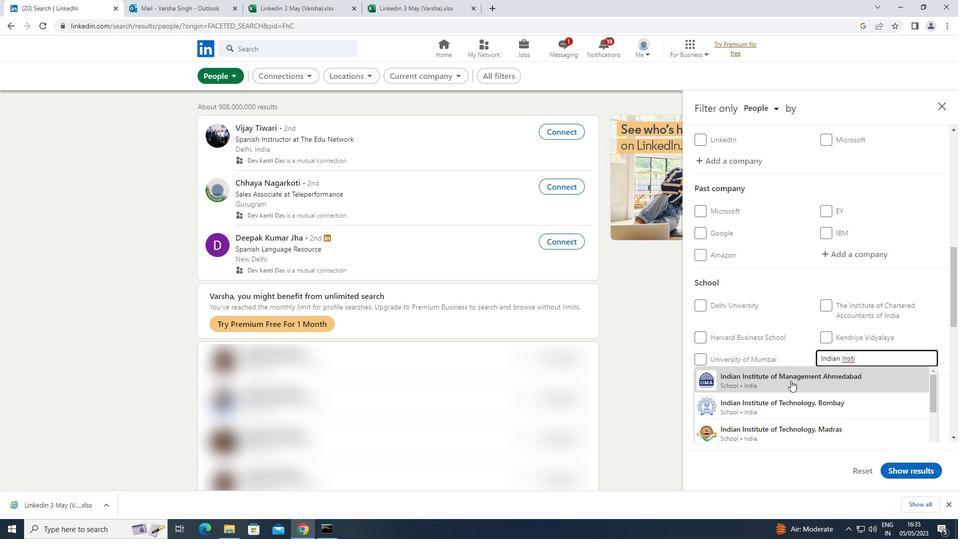 
Action: Mouse scrolled (790, 383) with delta (0, 0)
Screenshot: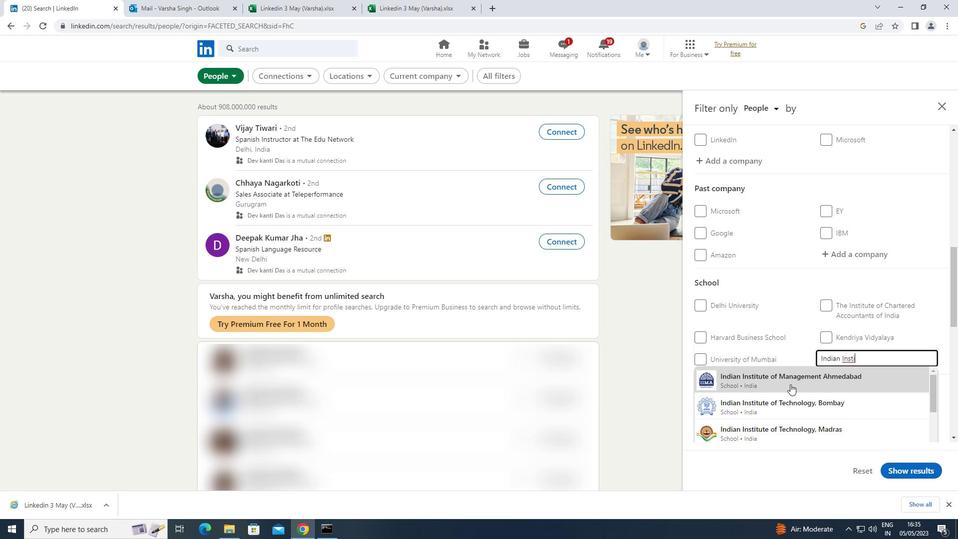 
Action: Mouse scrolled (790, 383) with delta (0, 0)
Screenshot: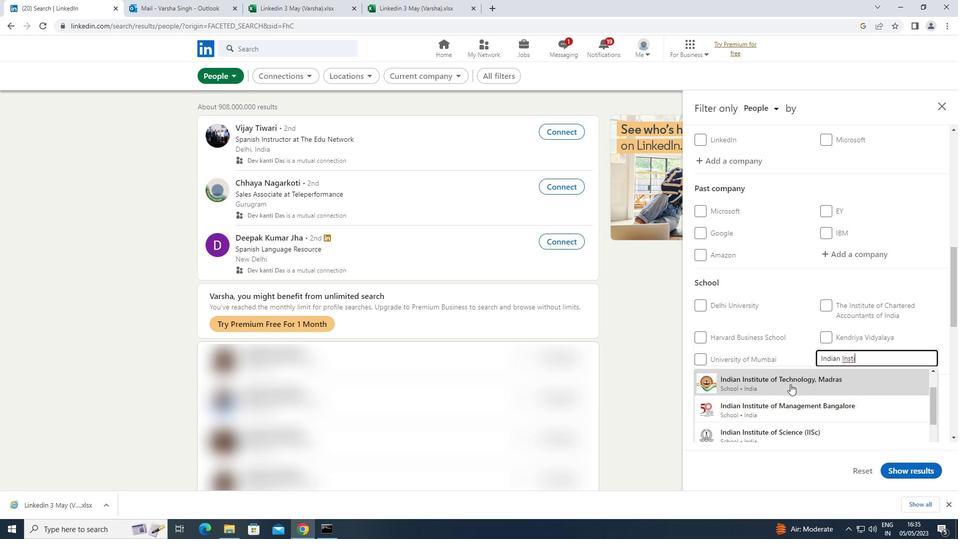 
Action: Mouse moved to (790, 384)
Screenshot: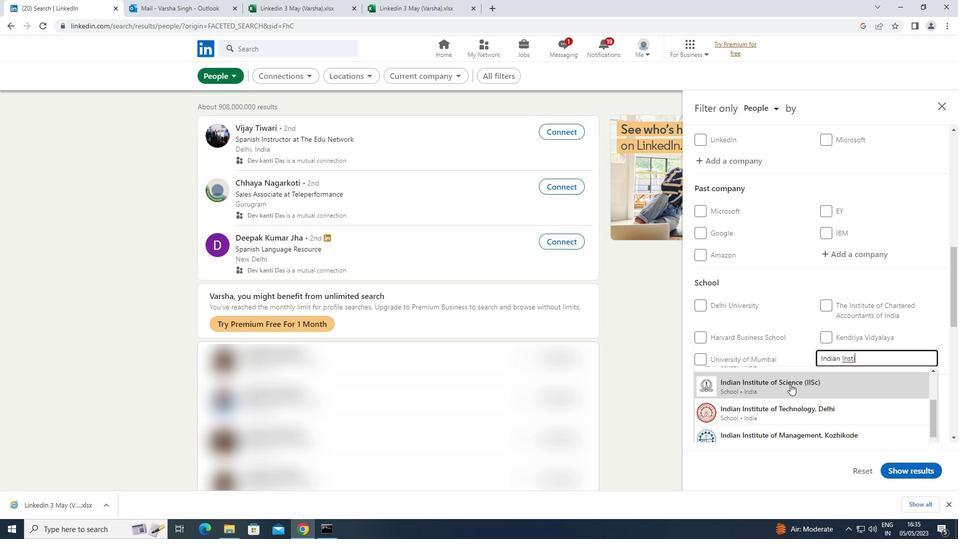 
Action: Mouse scrolled (790, 384) with delta (0, 0)
Screenshot: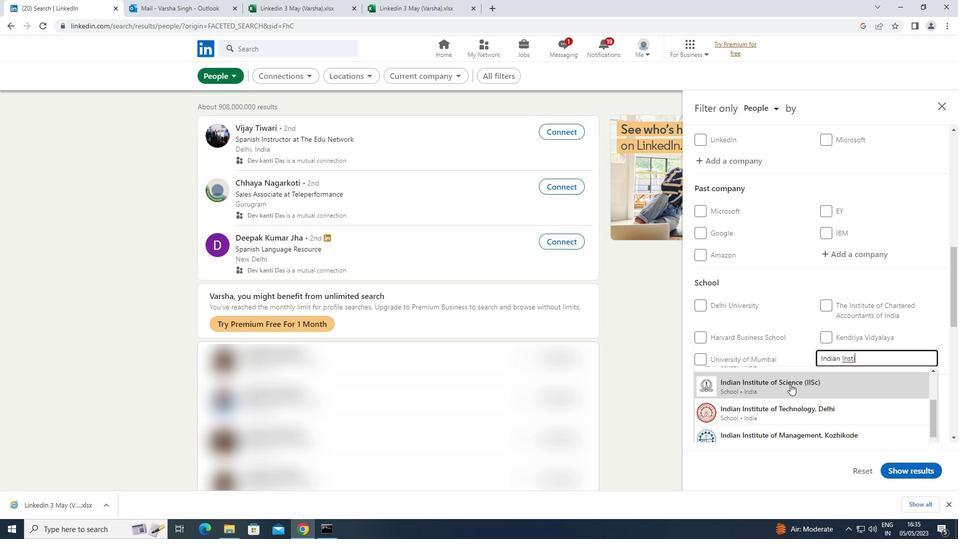 
Action: Mouse moved to (790, 386)
Screenshot: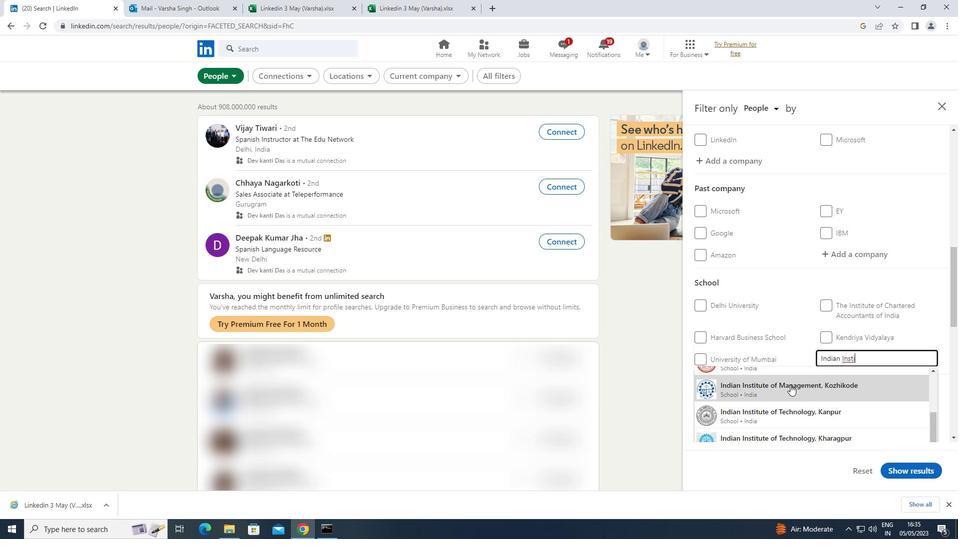 
Action: Mouse scrolled (790, 385) with delta (0, 0)
Screenshot: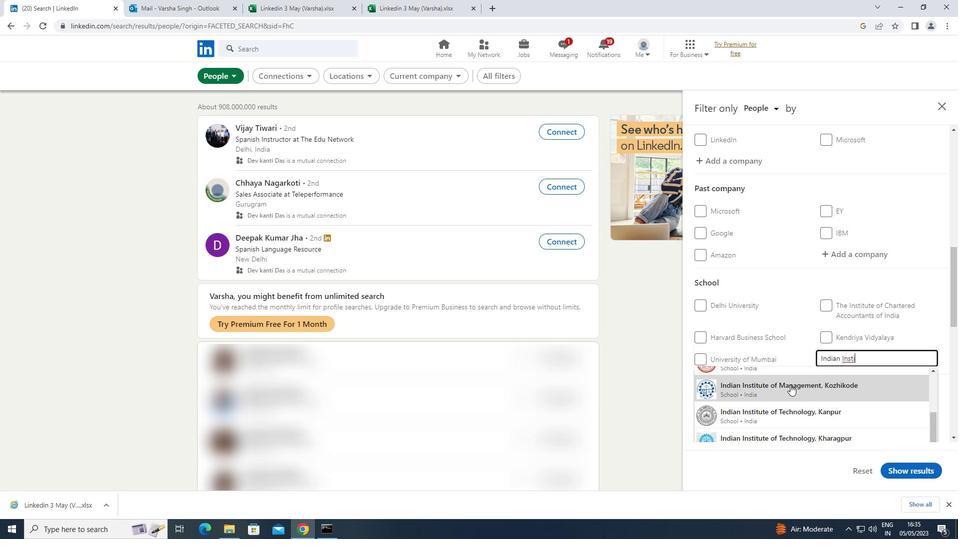 
Action: Mouse moved to (790, 387)
Screenshot: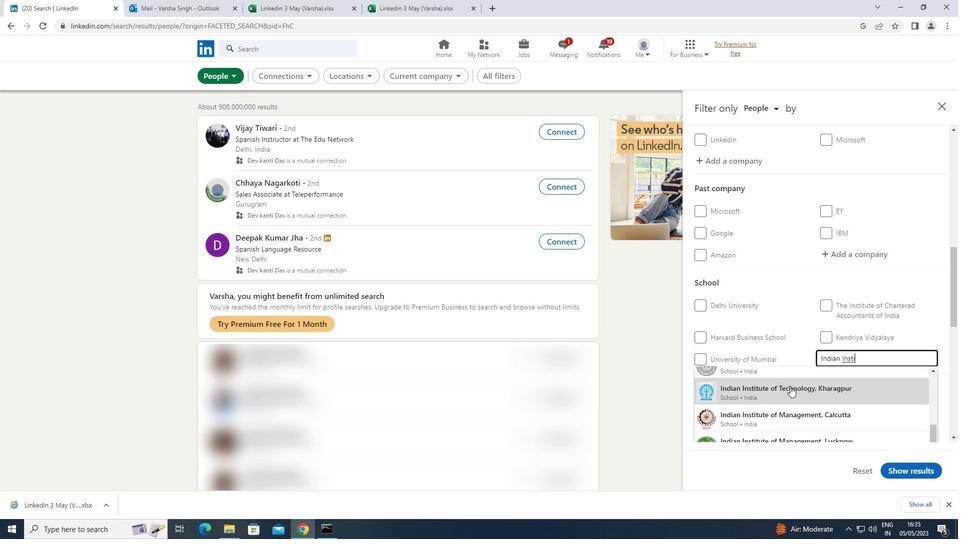 
Action: Mouse scrolled (790, 387) with delta (0, 0)
Screenshot: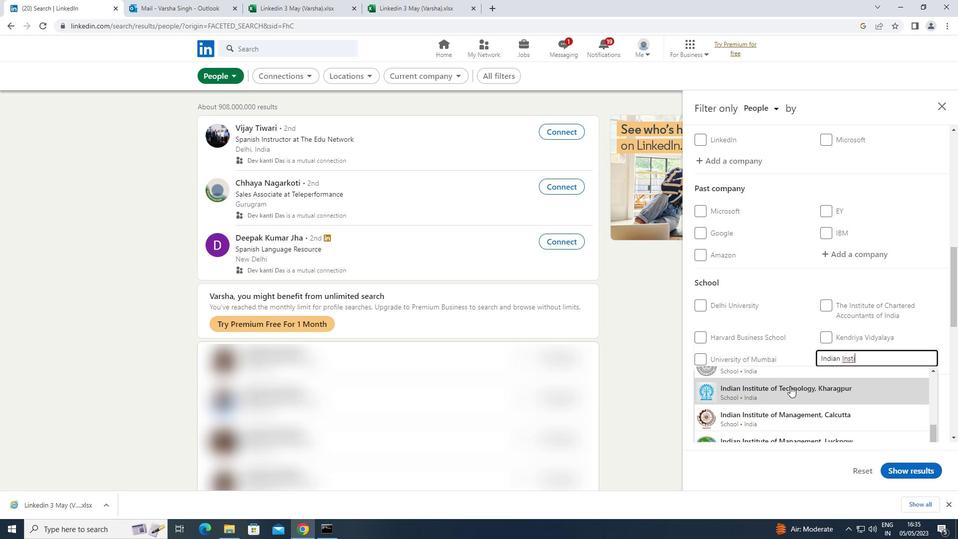 
Action: Mouse moved to (790, 387)
Screenshot: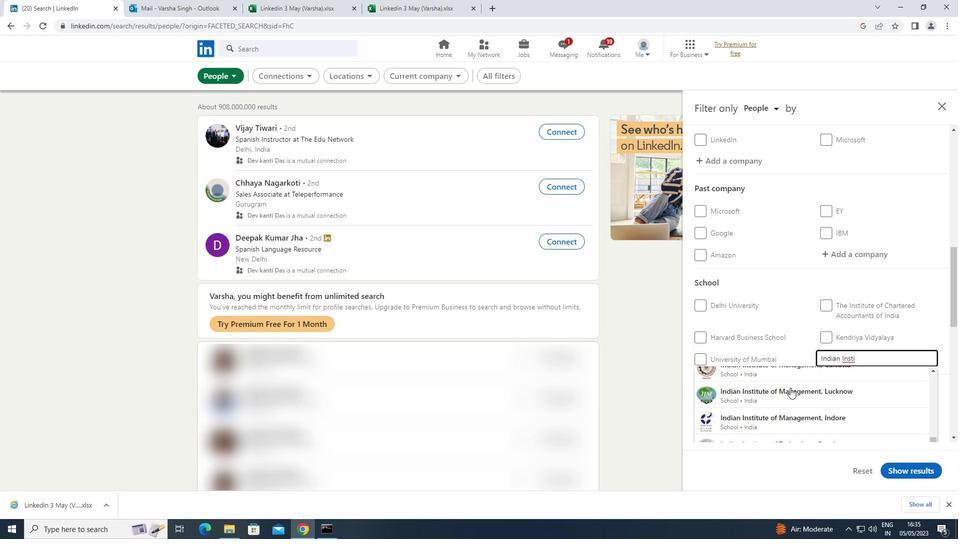 
Action: Mouse scrolled (790, 387) with delta (0, 0)
Screenshot: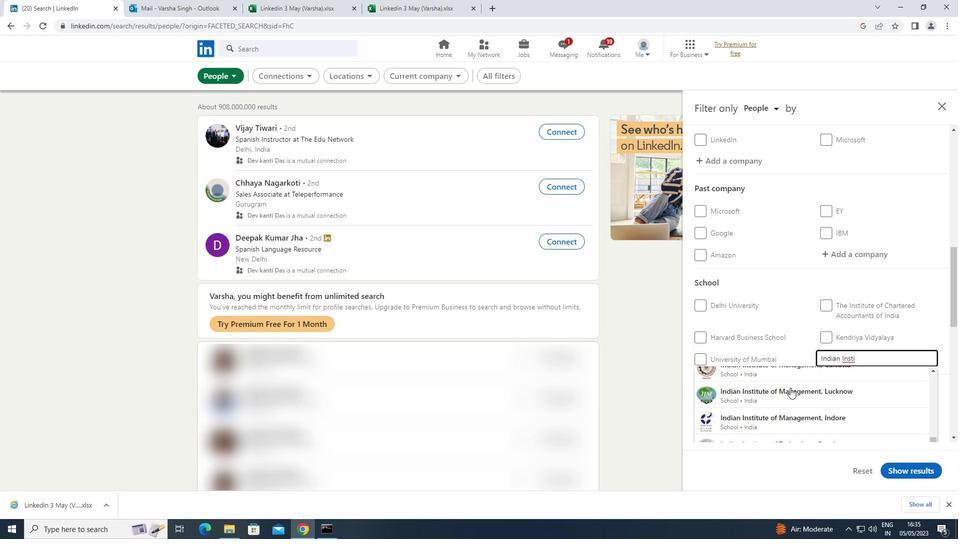 
Action: Mouse scrolled (790, 387) with delta (0, 0)
Screenshot: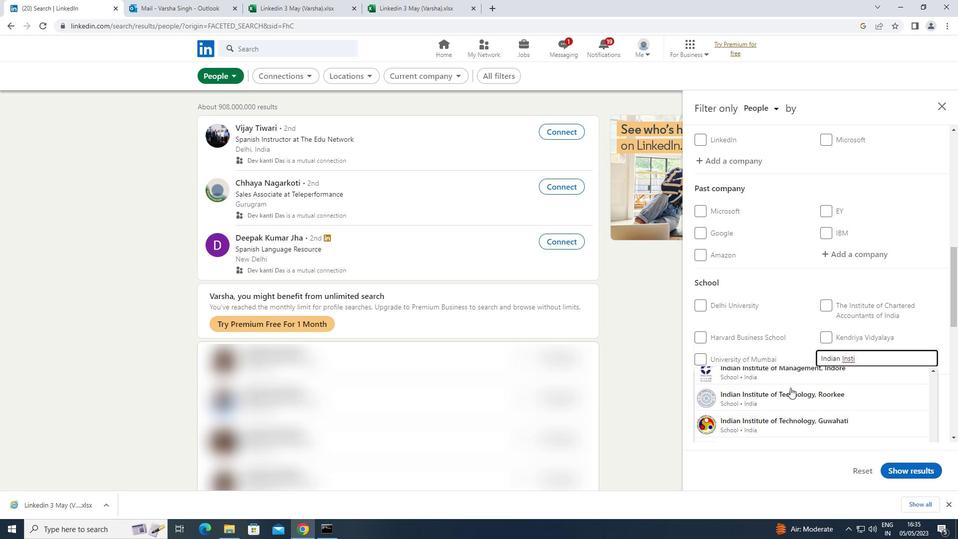 
Action: Mouse moved to (790, 388)
Screenshot: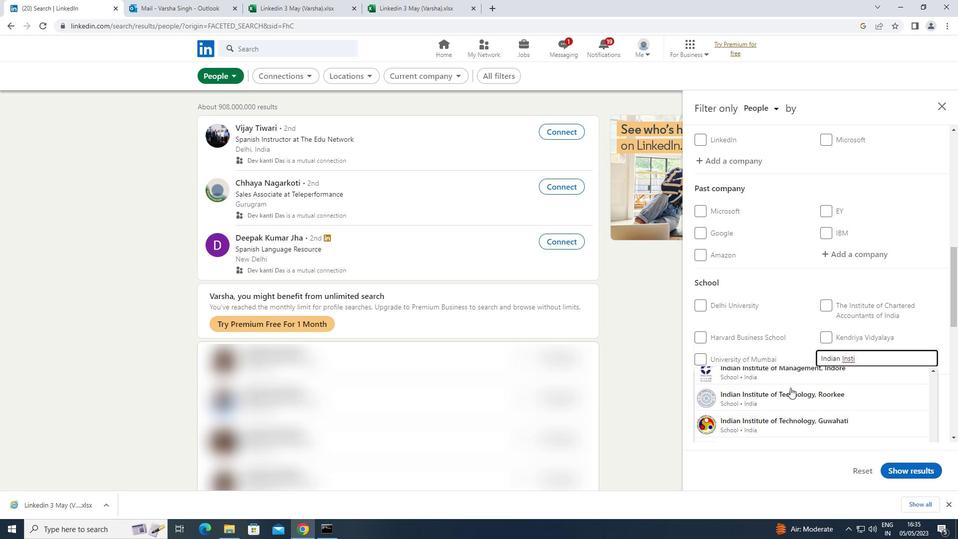 
Action: Mouse scrolled (790, 388) with delta (0, 0)
Screenshot: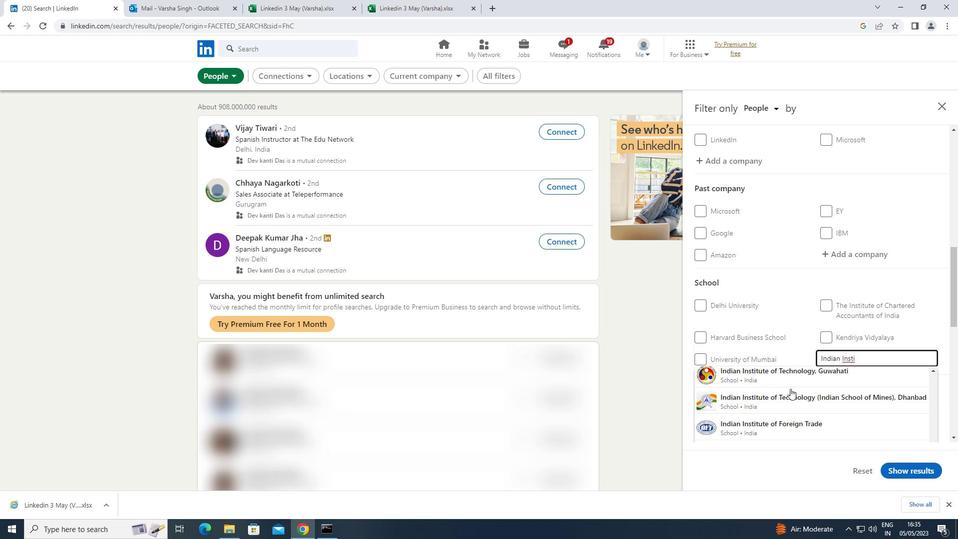 
Action: Mouse moved to (863, 379)
Screenshot: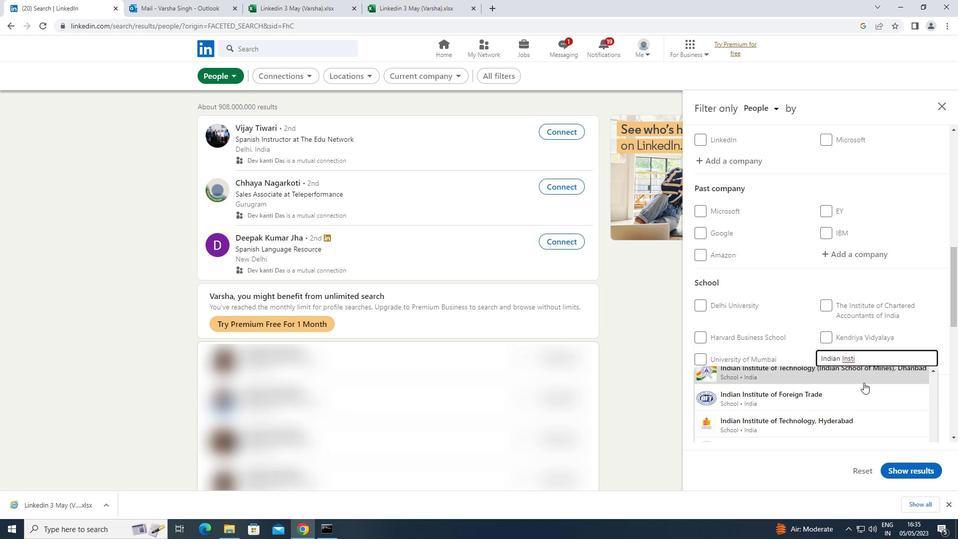 
Action: Key pressed TUTE<Key.space>OF<Key.space><Key.shift>MANAGEMENT<Key.space><Key.shift>ROHTA
Screenshot: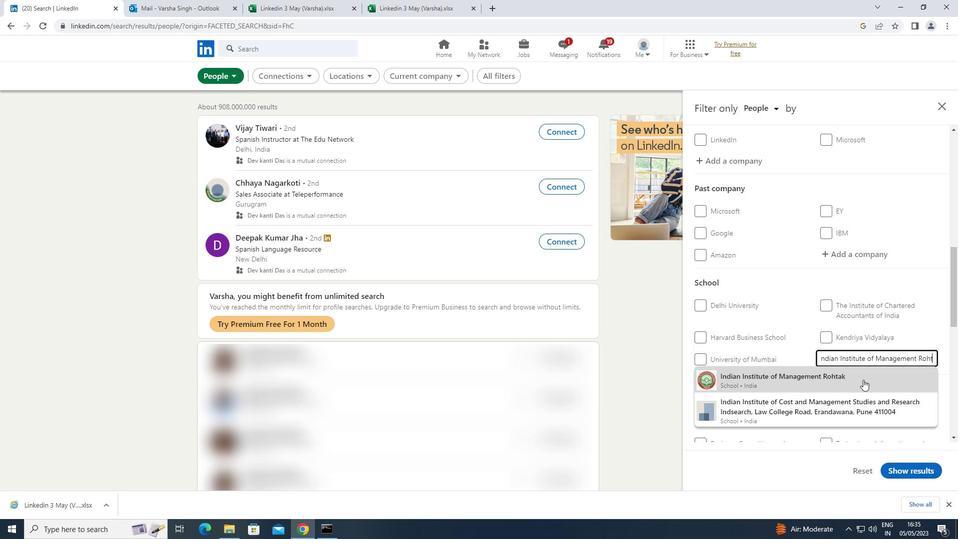 
Action: Mouse moved to (862, 377)
Screenshot: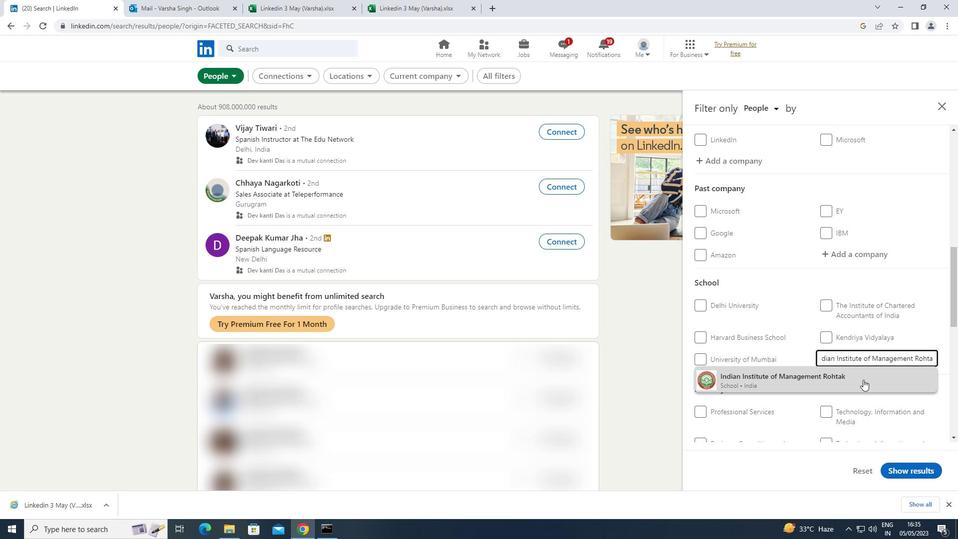 
Action: Mouse pressed left at (862, 377)
Screenshot: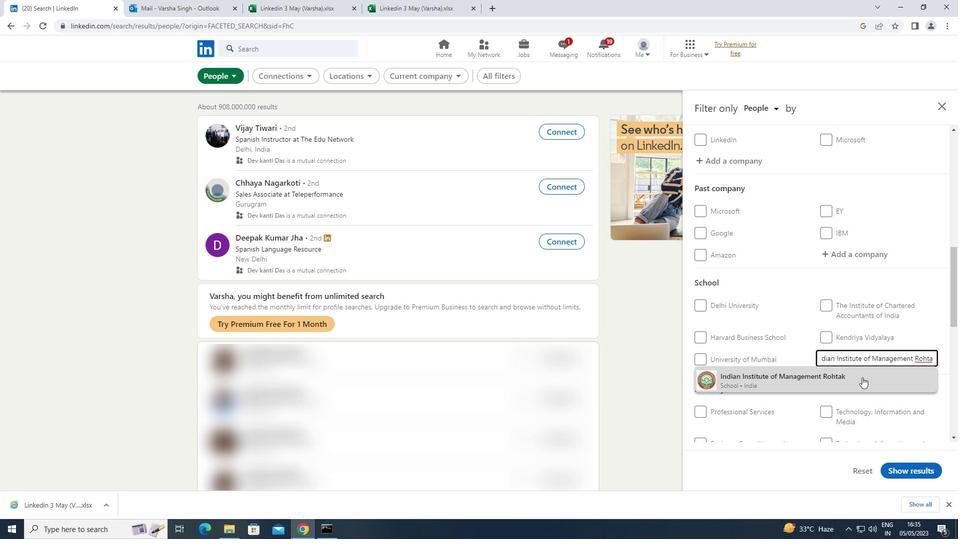 
Action: Mouse scrolled (862, 376) with delta (0, 0)
Screenshot: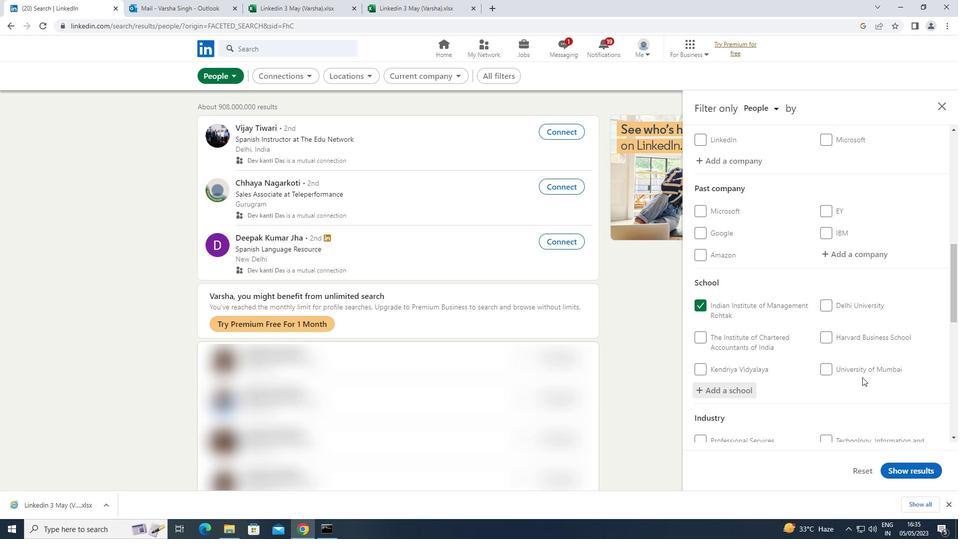 
Action: Mouse scrolled (862, 376) with delta (0, 0)
Screenshot: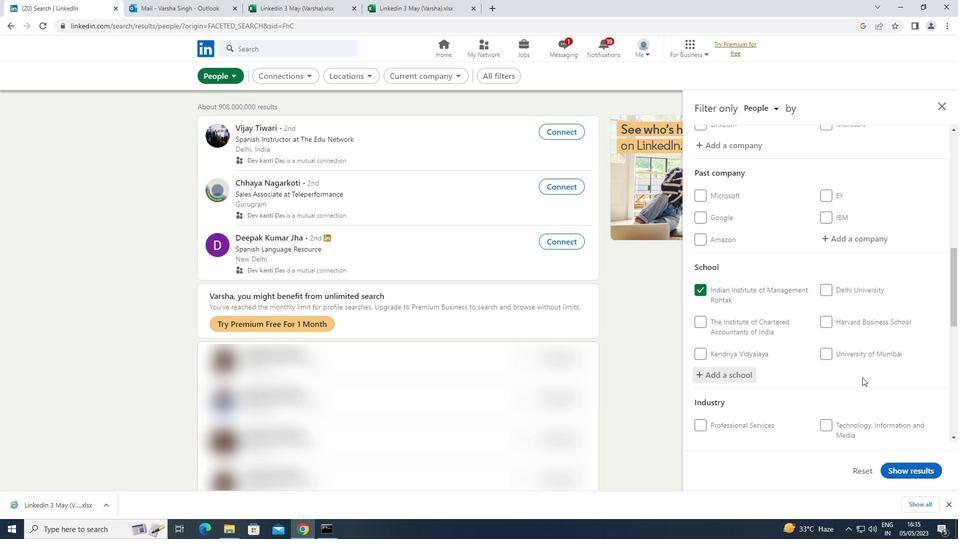 
Action: Mouse scrolled (862, 376) with delta (0, 0)
Screenshot: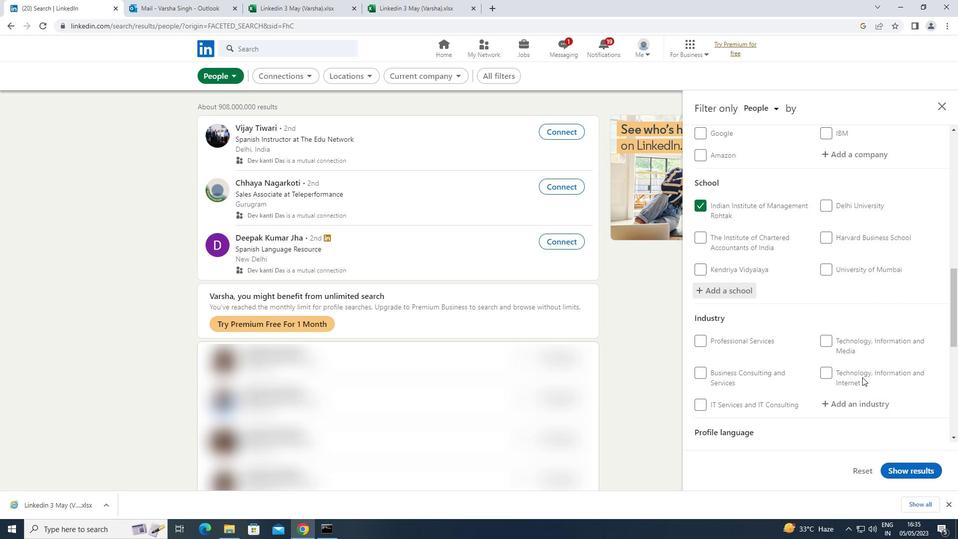 
Action: Mouse moved to (877, 349)
Screenshot: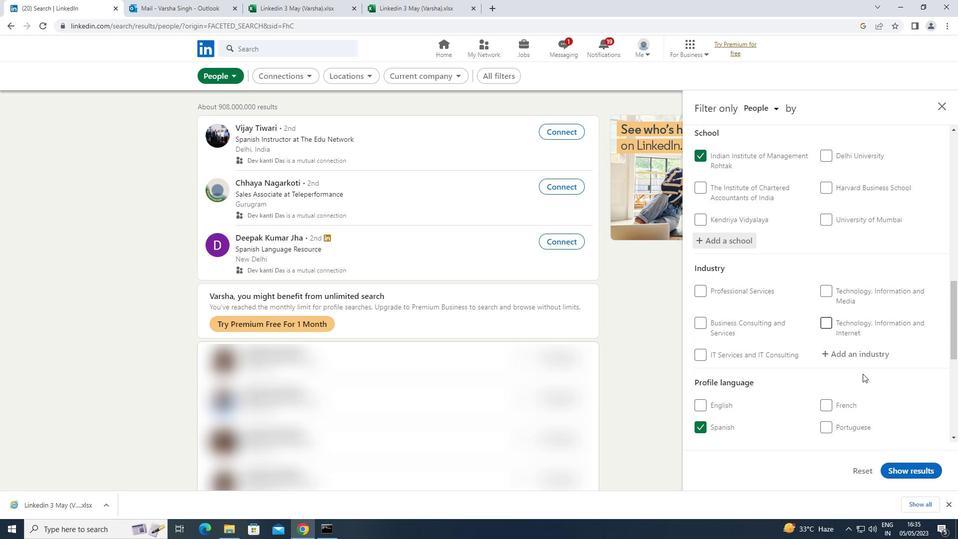 
Action: Mouse pressed left at (877, 349)
Screenshot: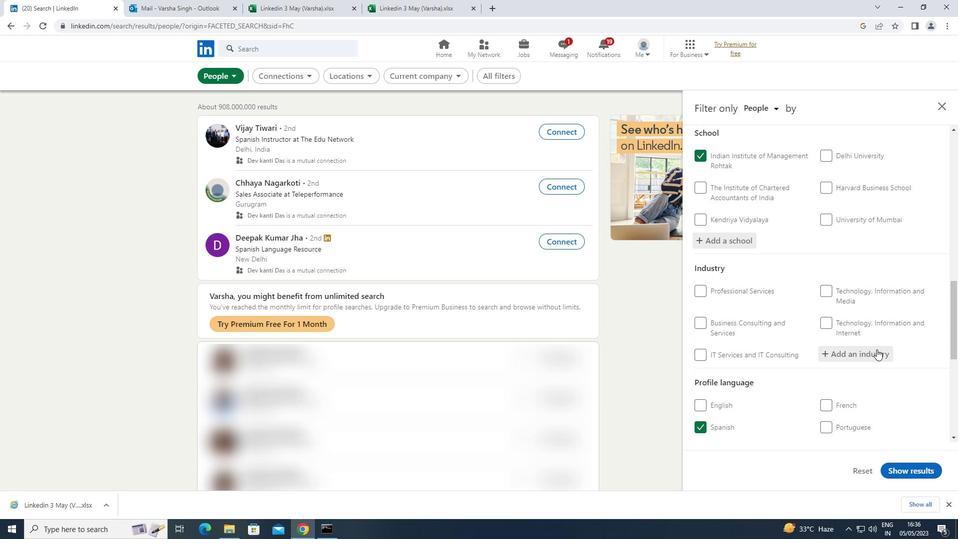 
Action: Key pressed <Key.shift><Key.shift>INTERNET
Screenshot: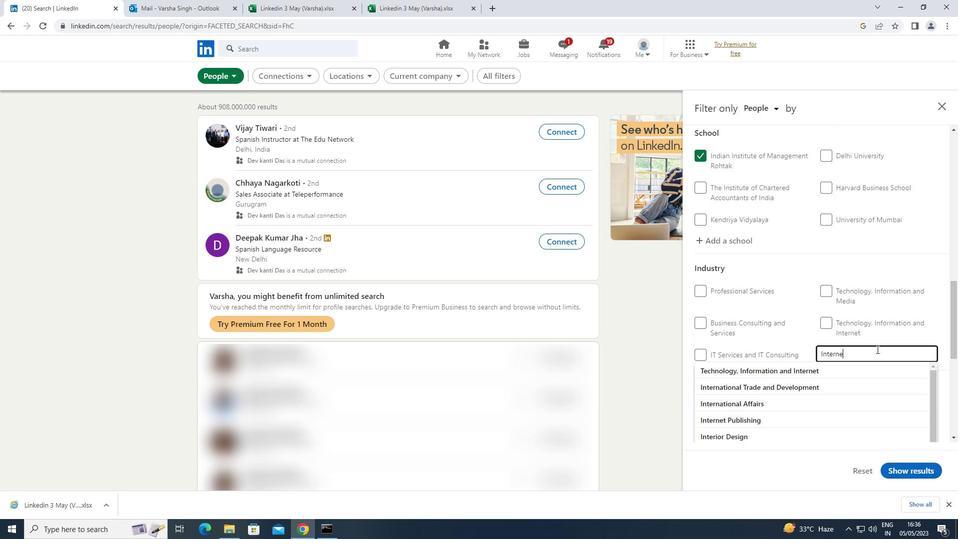 
Action: Mouse moved to (783, 396)
Screenshot: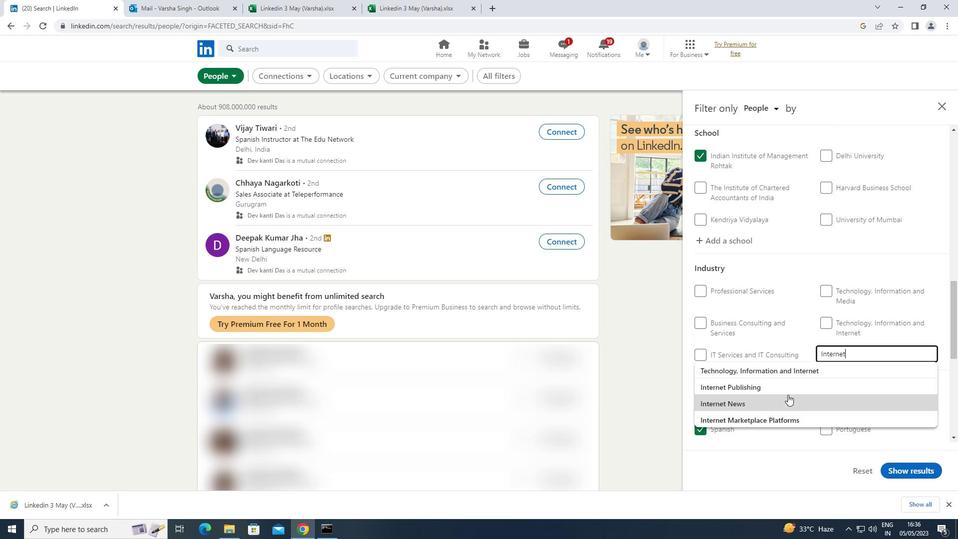 
Action: Mouse pressed left at (783, 396)
Screenshot: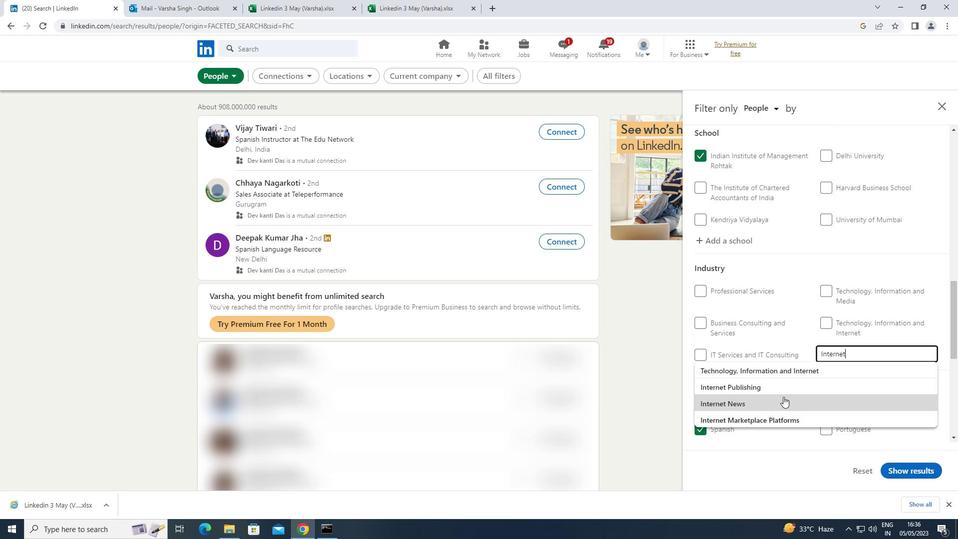 
Action: Mouse scrolled (783, 396) with delta (0, 0)
Screenshot: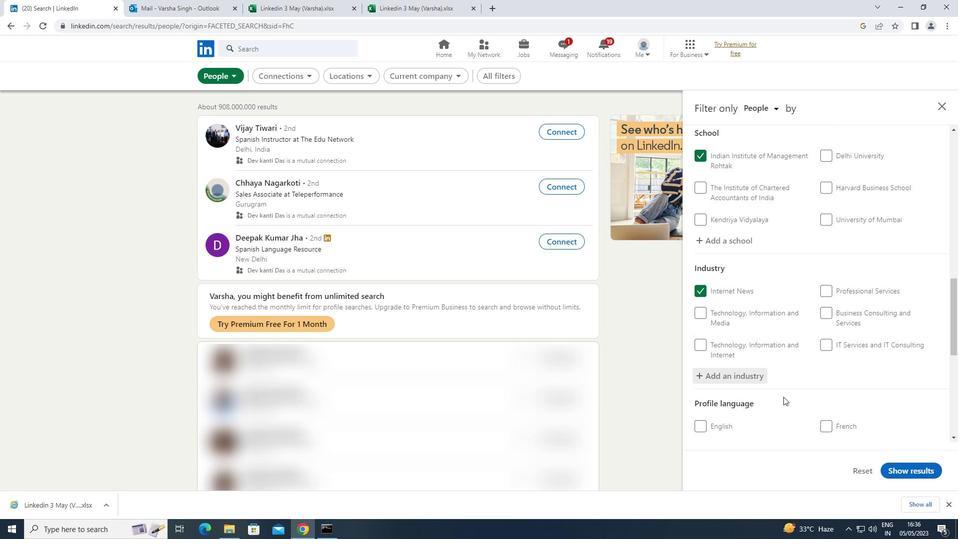 
Action: Mouse scrolled (783, 396) with delta (0, 0)
Screenshot: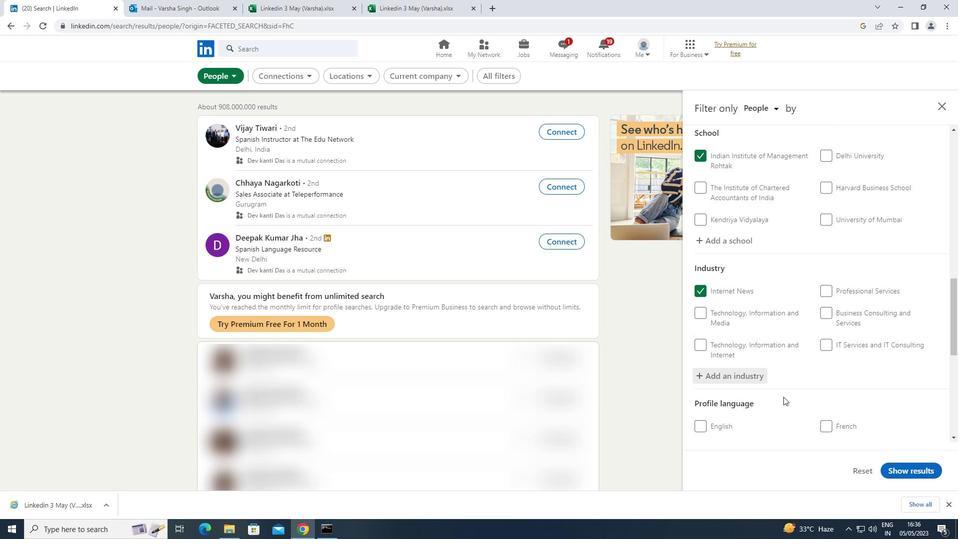 
Action: Mouse moved to (784, 396)
Screenshot: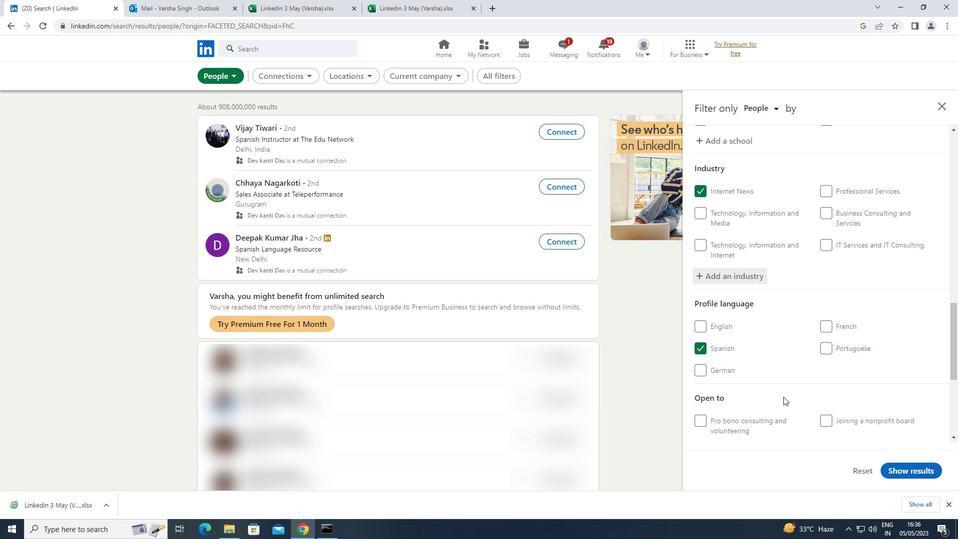 
Action: Mouse scrolled (784, 395) with delta (0, 0)
Screenshot: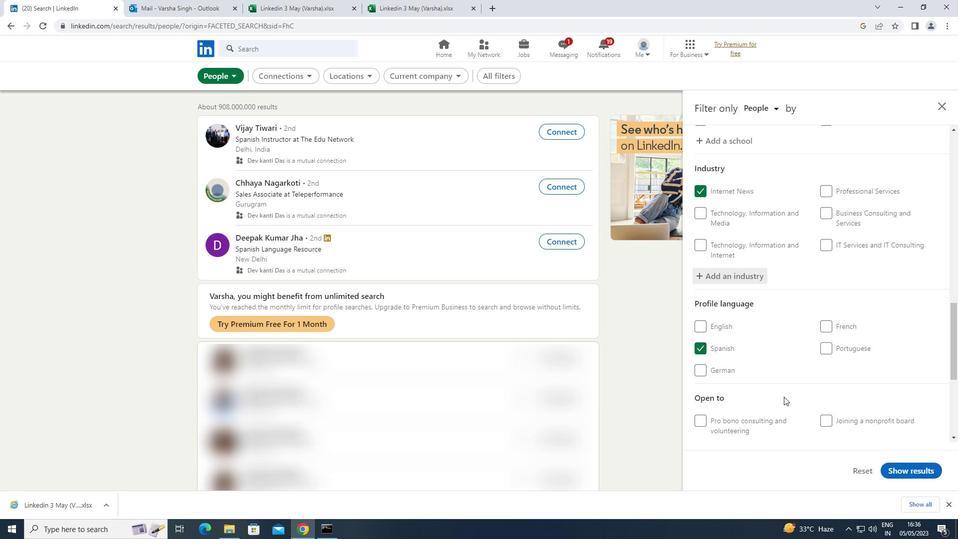 
Action: Mouse scrolled (784, 395) with delta (0, 0)
Screenshot: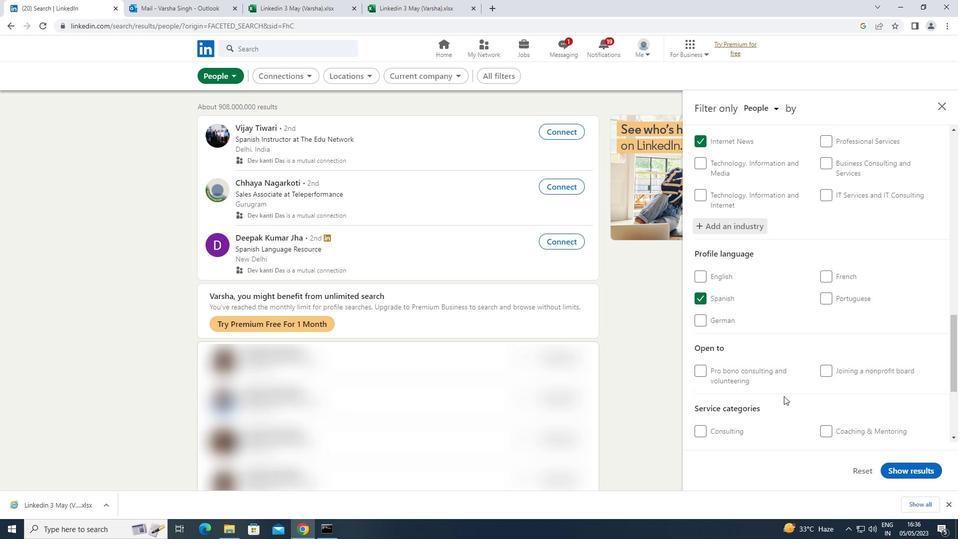 
Action: Mouse scrolled (784, 395) with delta (0, 0)
Screenshot: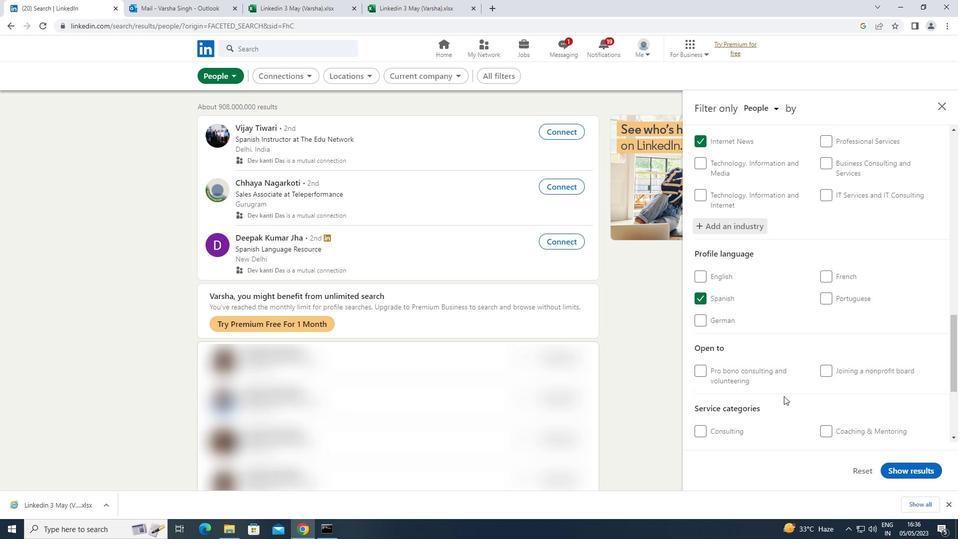 
Action: Mouse scrolled (784, 395) with delta (0, 0)
Screenshot: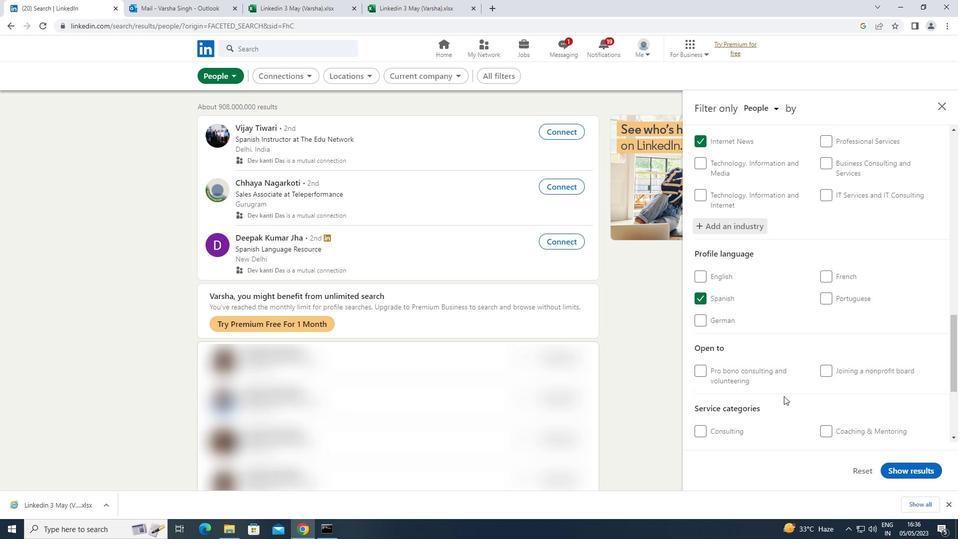 
Action: Mouse moved to (873, 320)
Screenshot: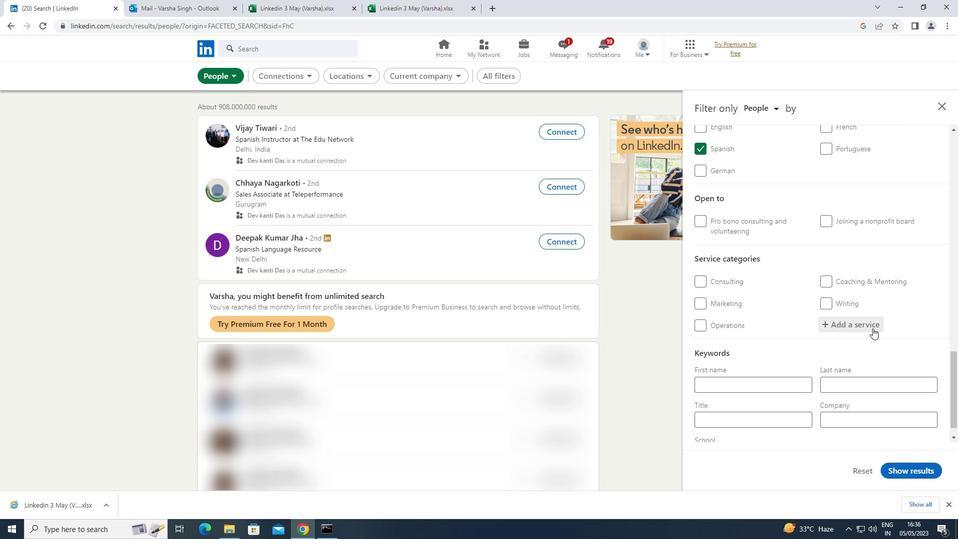 
Action: Mouse pressed left at (873, 320)
Screenshot: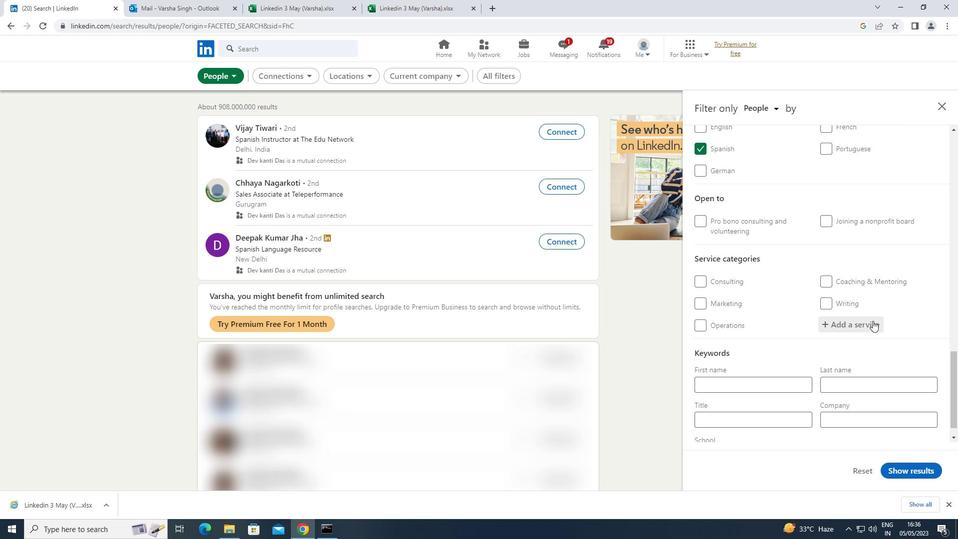 
Action: Key pressed <Key.shift>VIDEO
Screenshot: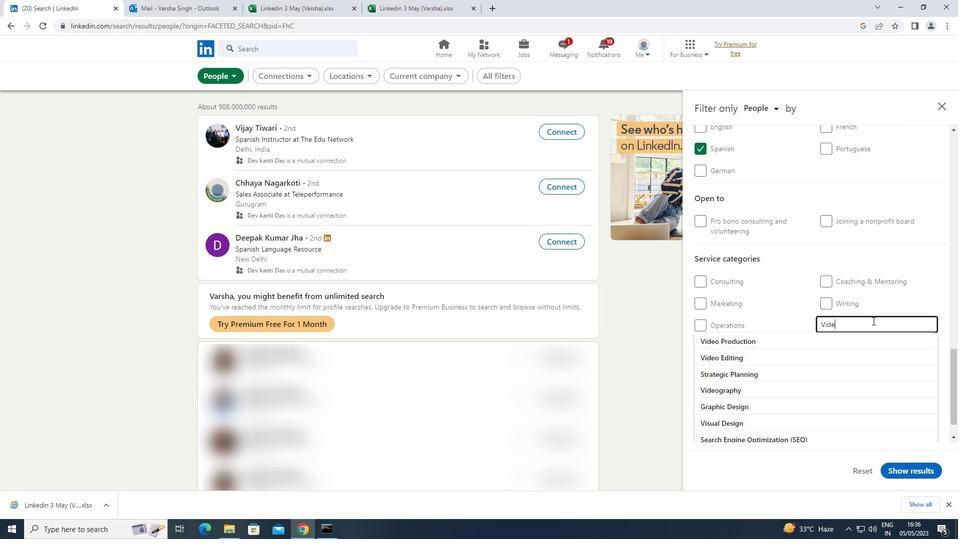 
Action: Mouse moved to (810, 344)
Screenshot: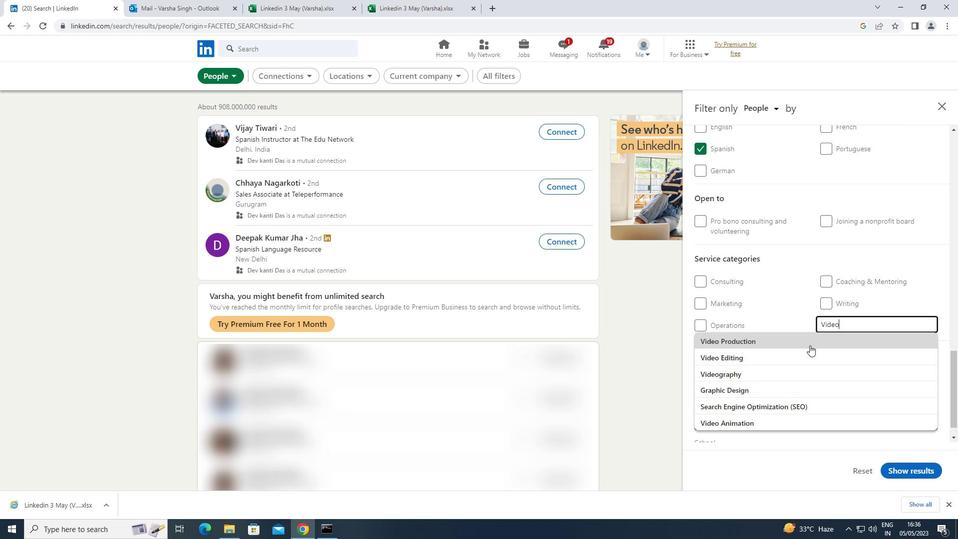 
Action: Mouse pressed left at (810, 344)
Screenshot: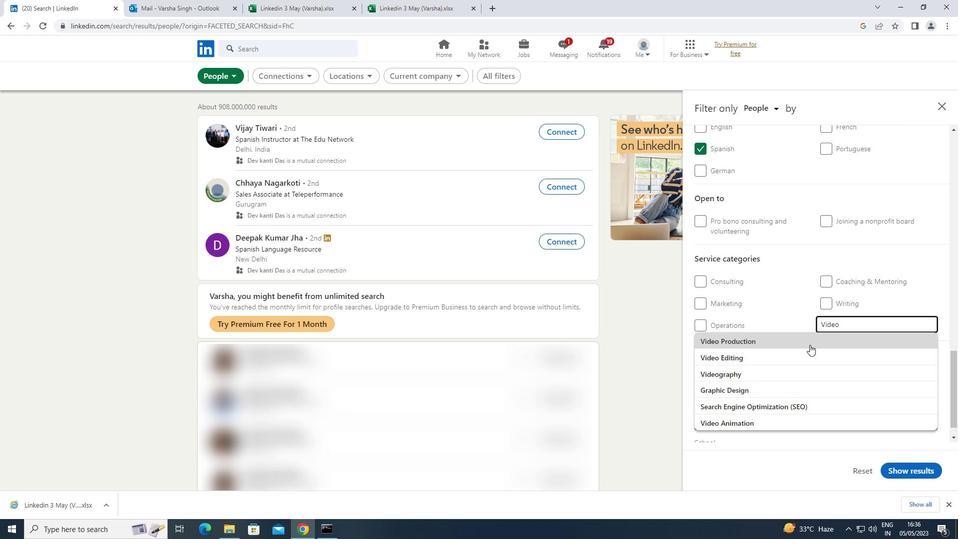 
Action: Mouse moved to (810, 343)
Screenshot: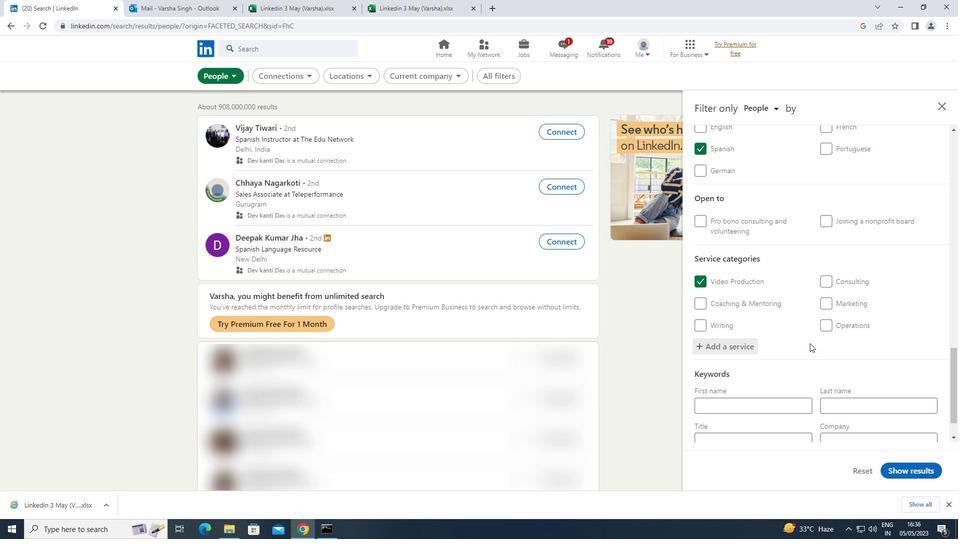
Action: Mouse scrolled (810, 342) with delta (0, 0)
Screenshot: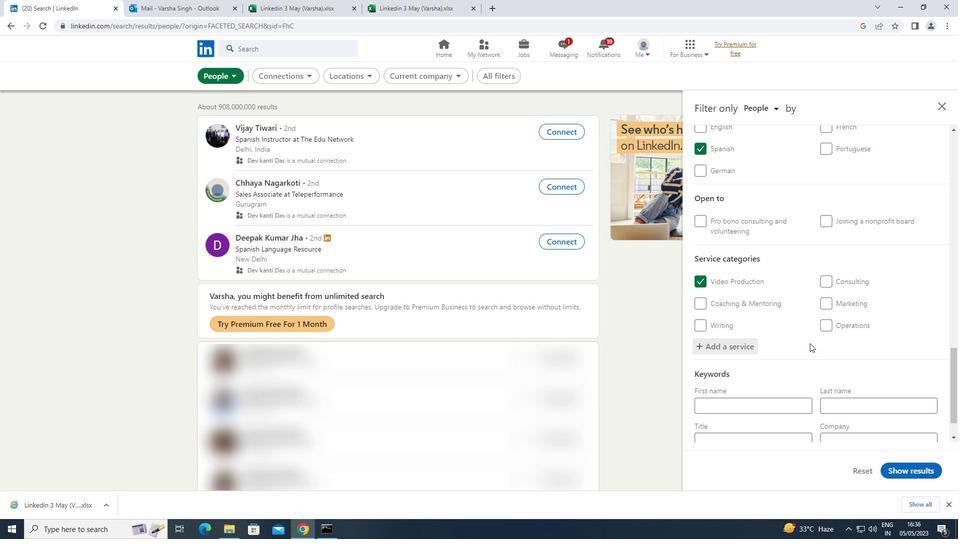 
Action: Mouse scrolled (810, 342) with delta (0, 0)
Screenshot: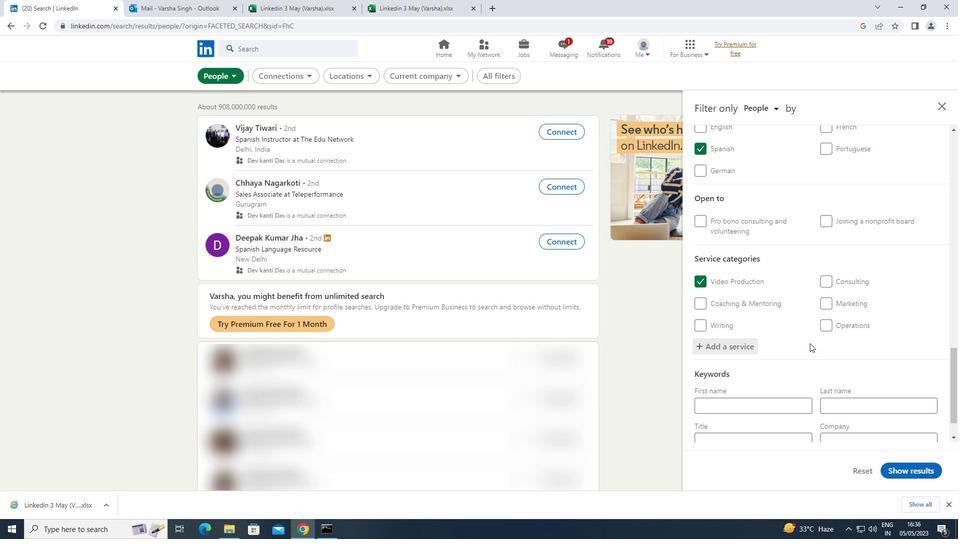 
Action: Mouse scrolled (810, 342) with delta (0, 0)
Screenshot: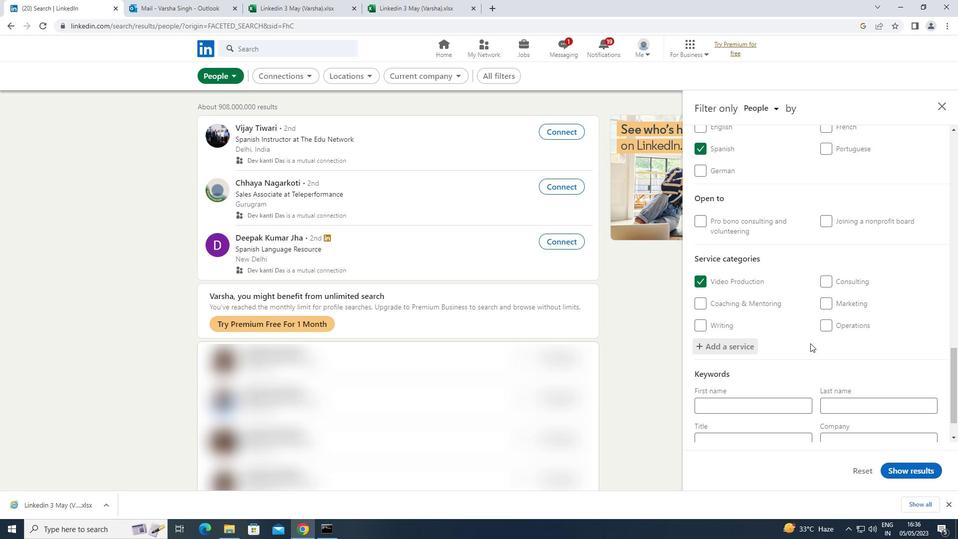 
Action: Mouse scrolled (810, 342) with delta (0, 0)
Screenshot: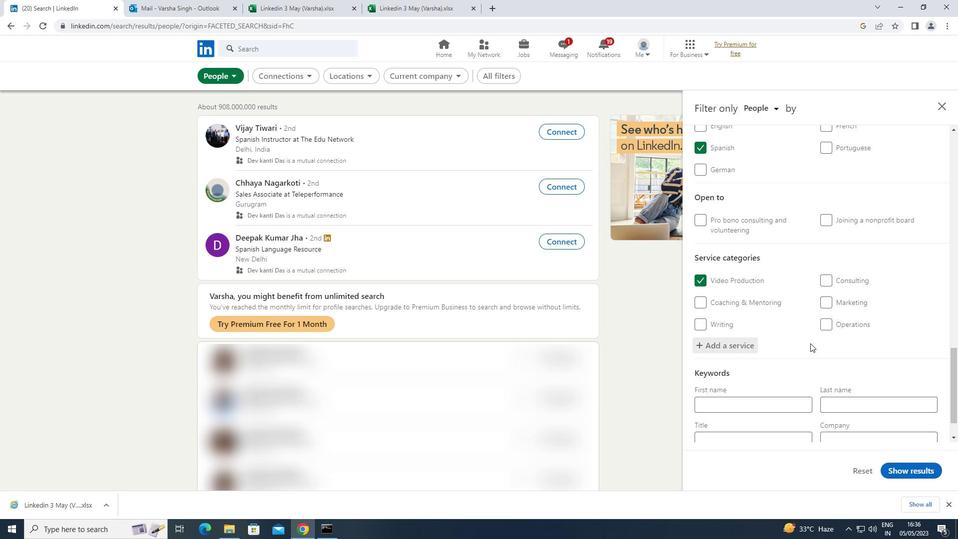 
Action: Mouse scrolled (810, 342) with delta (0, 0)
Screenshot: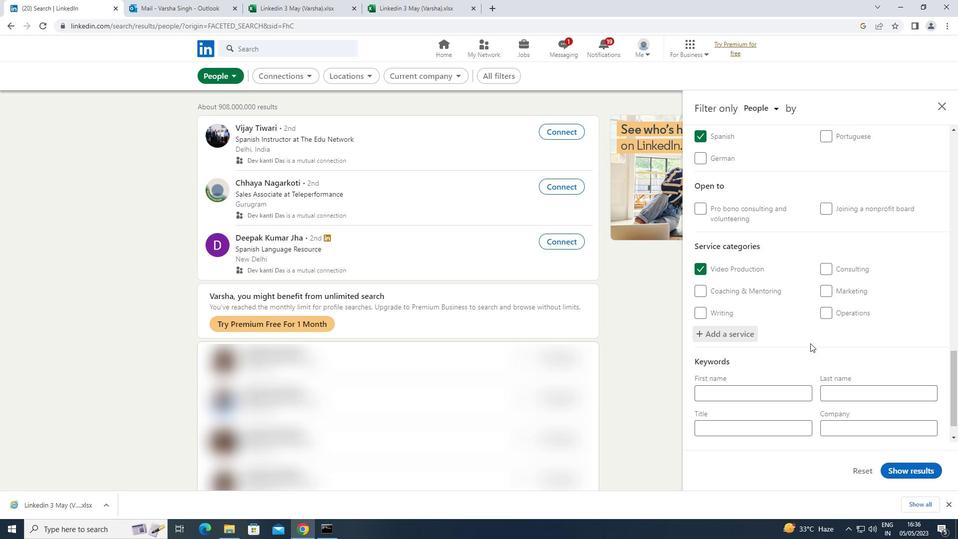 
Action: Mouse scrolled (810, 342) with delta (0, 0)
Screenshot: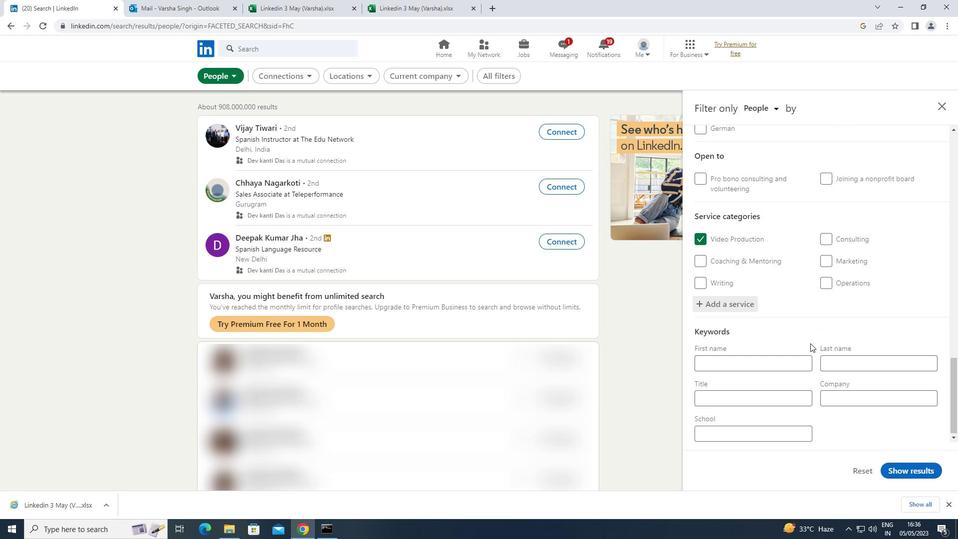 
Action: Mouse moved to (763, 399)
Screenshot: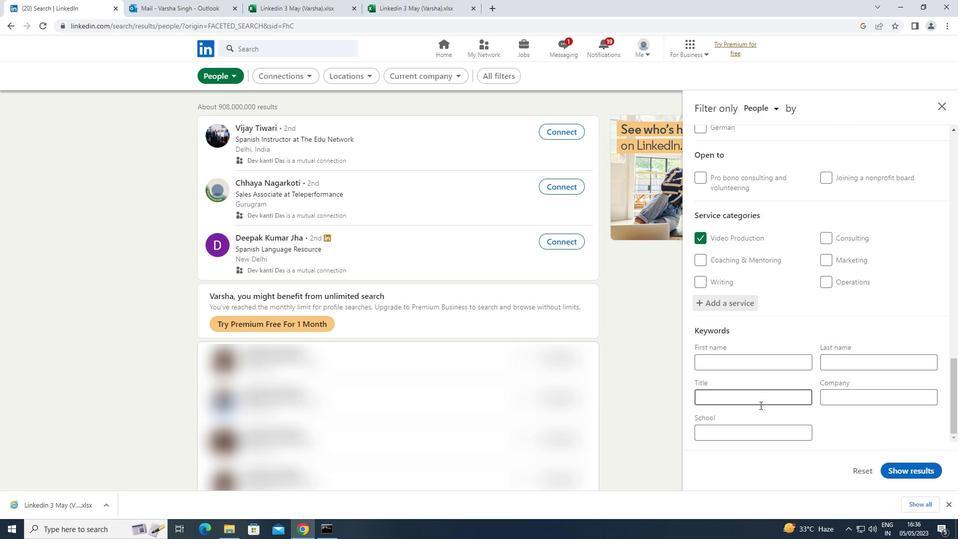 
Action: Mouse pressed left at (763, 399)
Screenshot: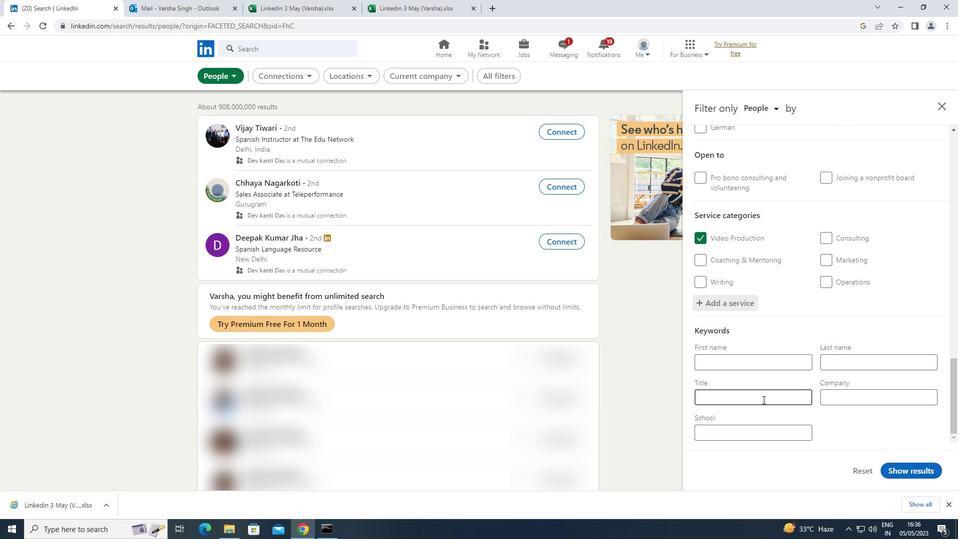 
Action: Key pressed <Key.shift>SHELF<Key.space><Key.shift>STOCKER
Screenshot: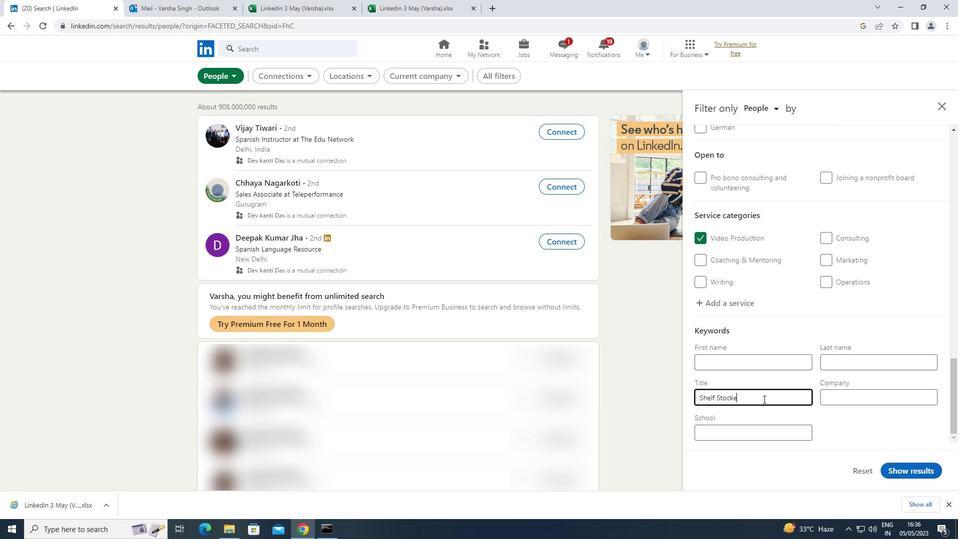 
Action: Mouse moved to (894, 470)
Screenshot: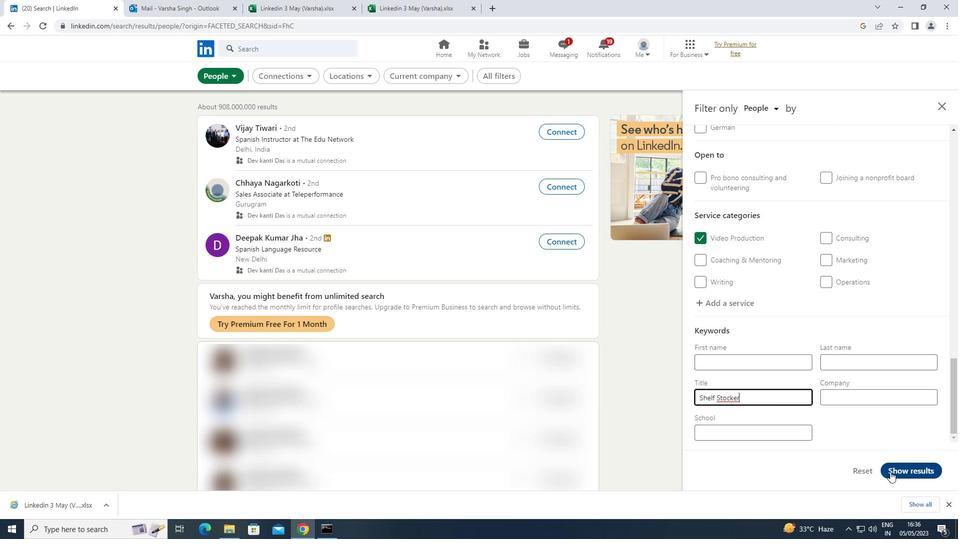 
Action: Mouse pressed left at (894, 470)
Screenshot: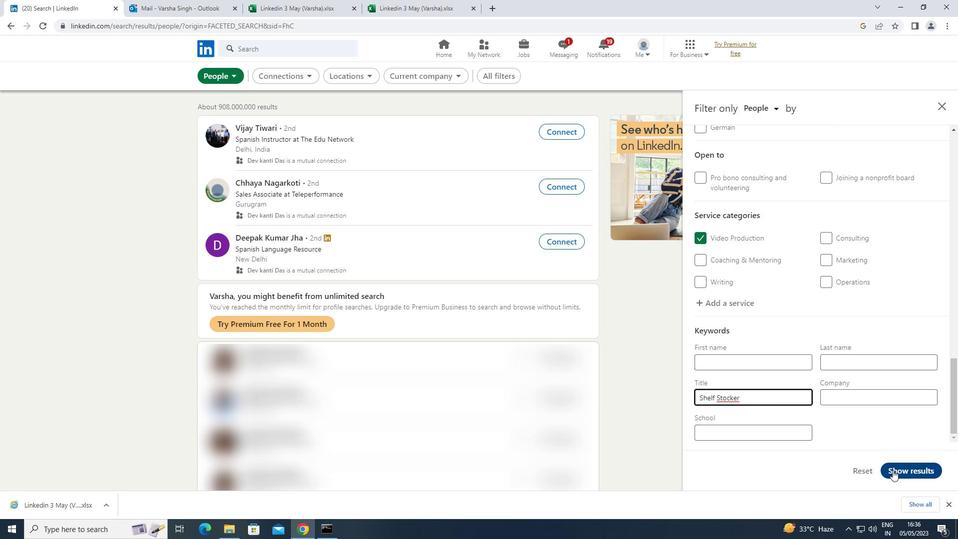 
